 Task: Add Country Life Vitamin D3 1000 IU to the cart.
Action: Mouse moved to (283, 140)
Screenshot: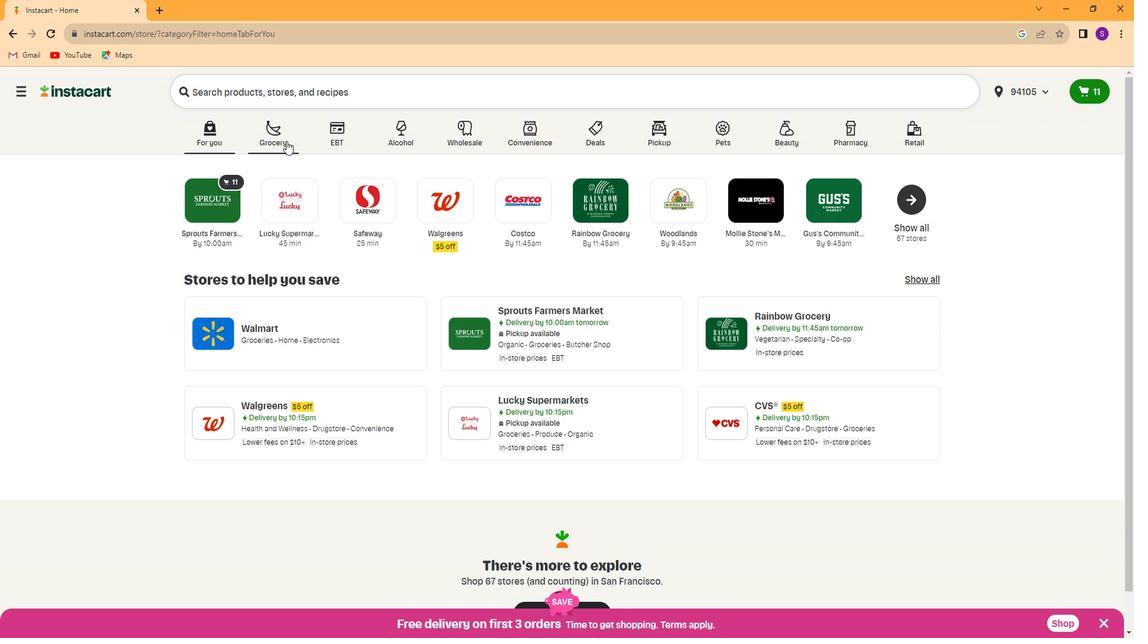 
Action: Mouse pressed left at (283, 140)
Screenshot: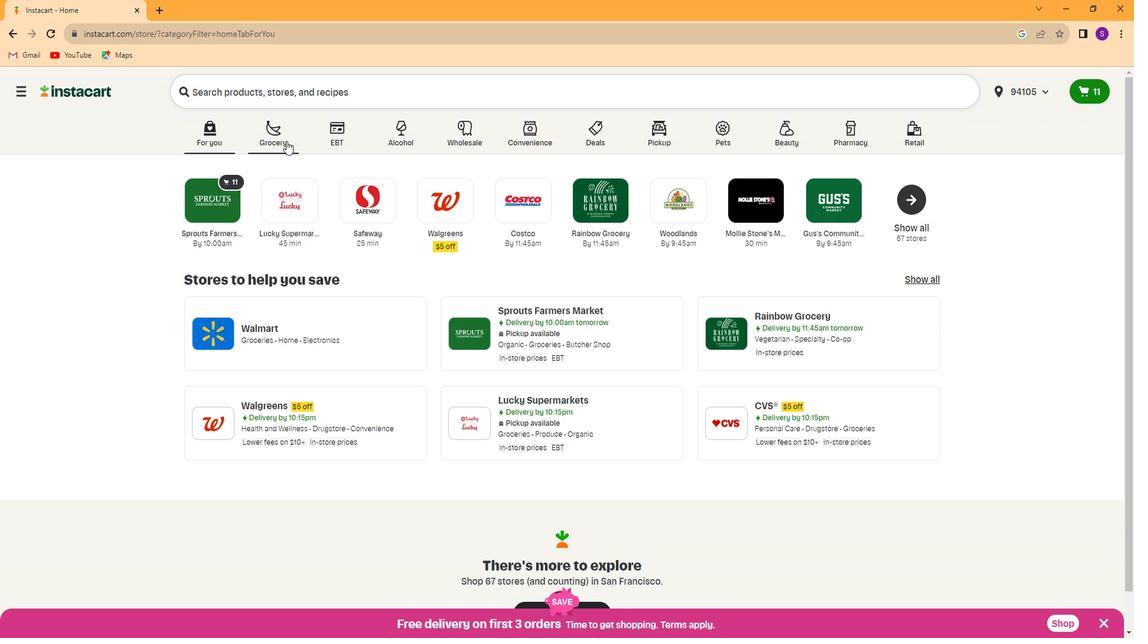 
Action: Mouse moved to (918, 217)
Screenshot: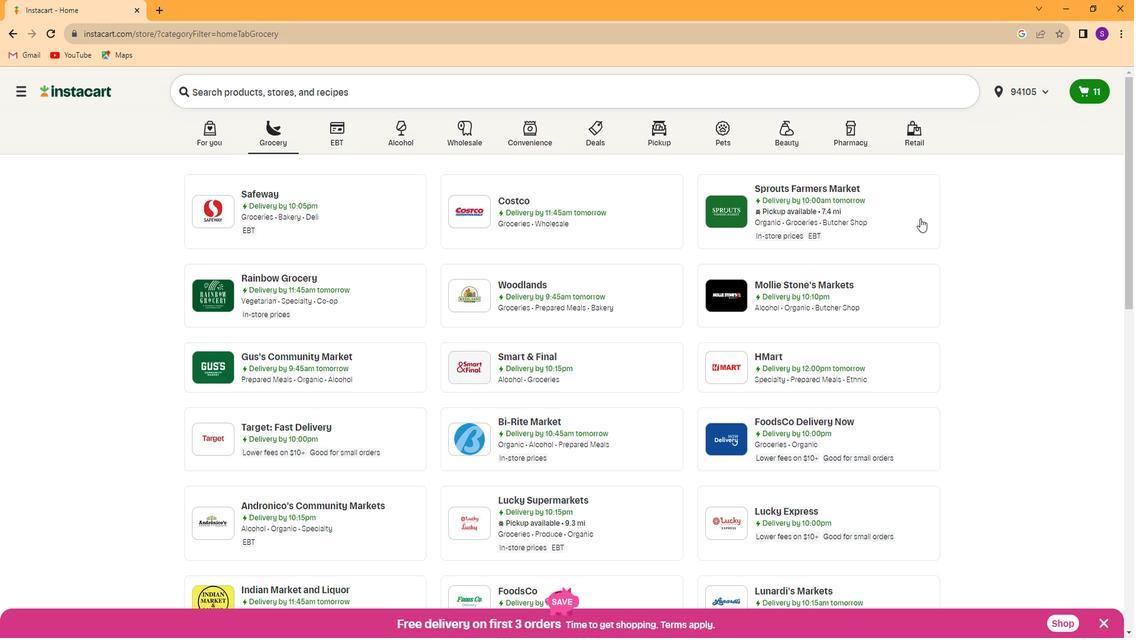 
Action: Mouse pressed left at (918, 217)
Screenshot: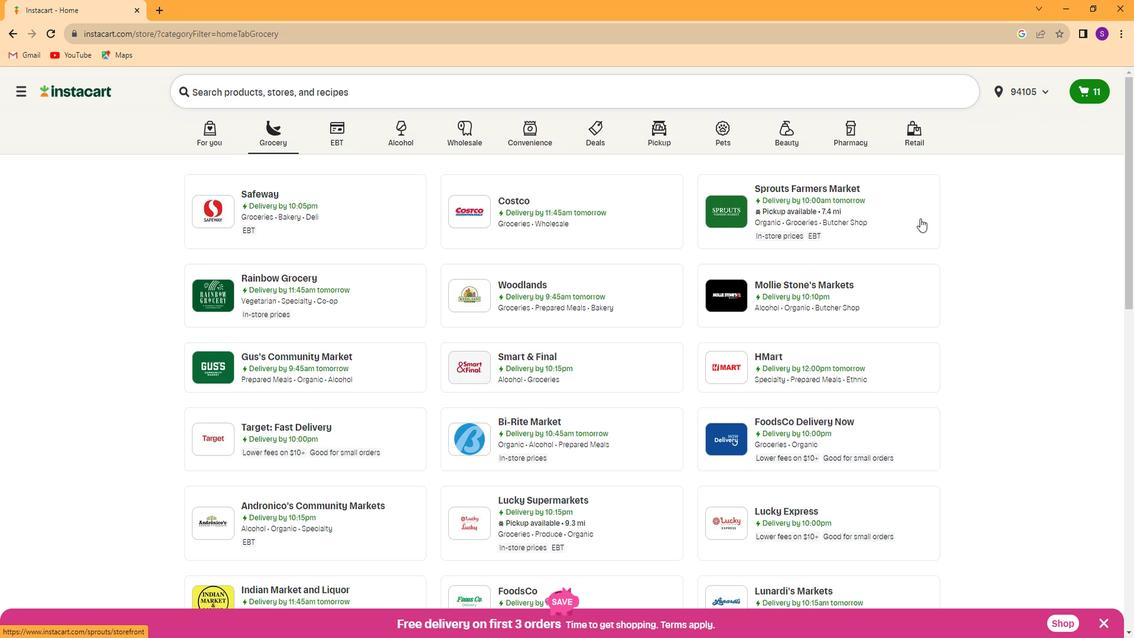 
Action: Mouse moved to (78, 451)
Screenshot: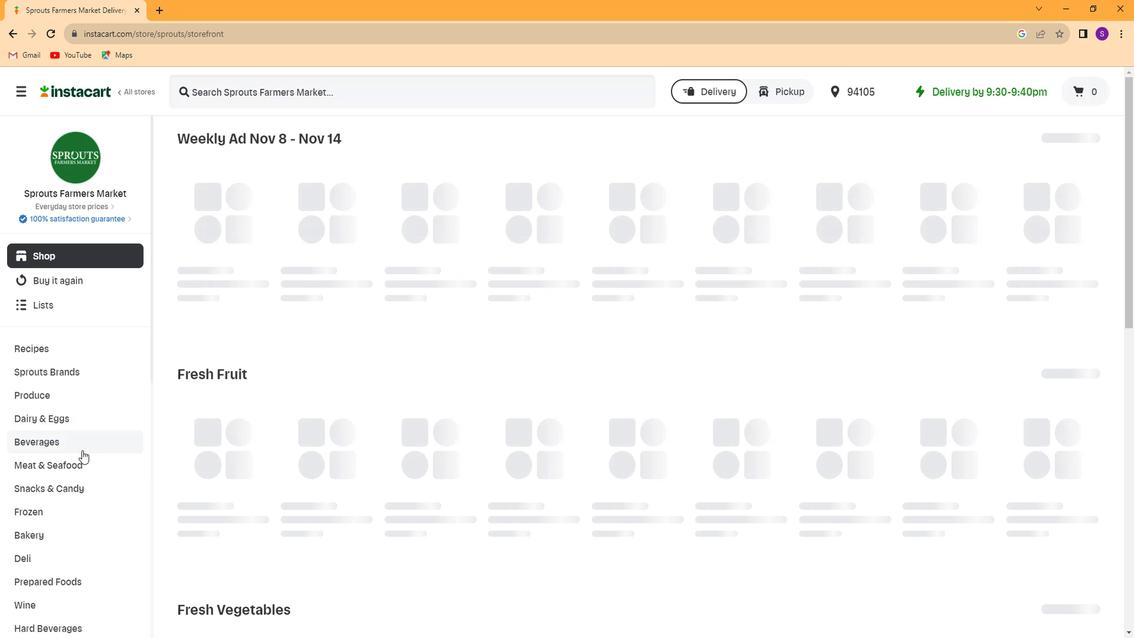 
Action: Mouse scrolled (78, 450) with delta (0, 0)
Screenshot: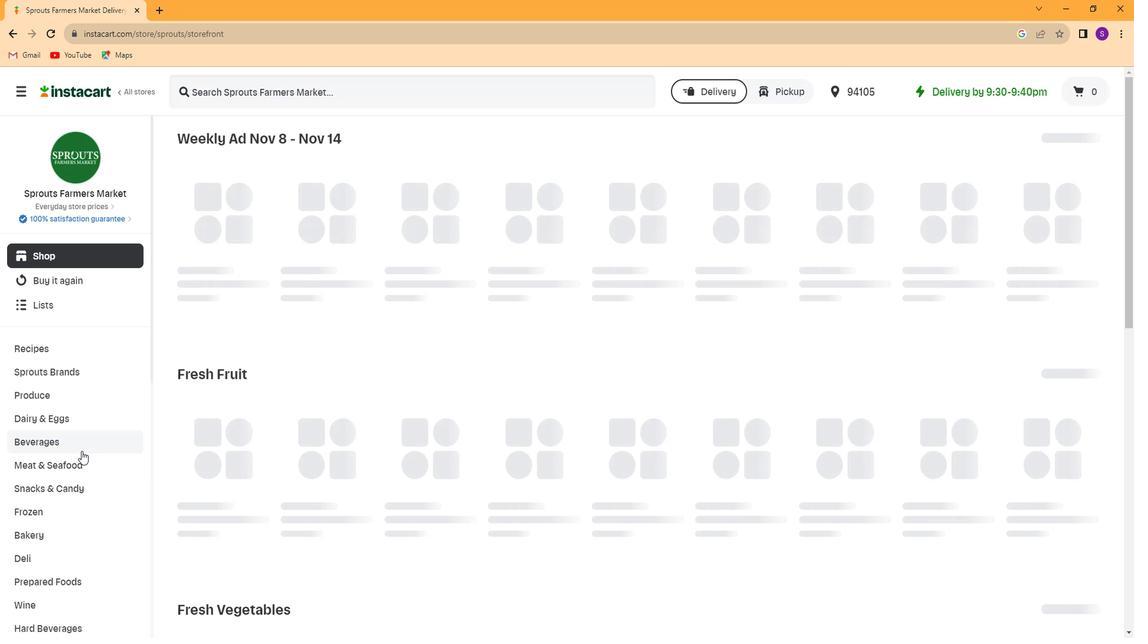 
Action: Mouse scrolled (78, 450) with delta (0, 0)
Screenshot: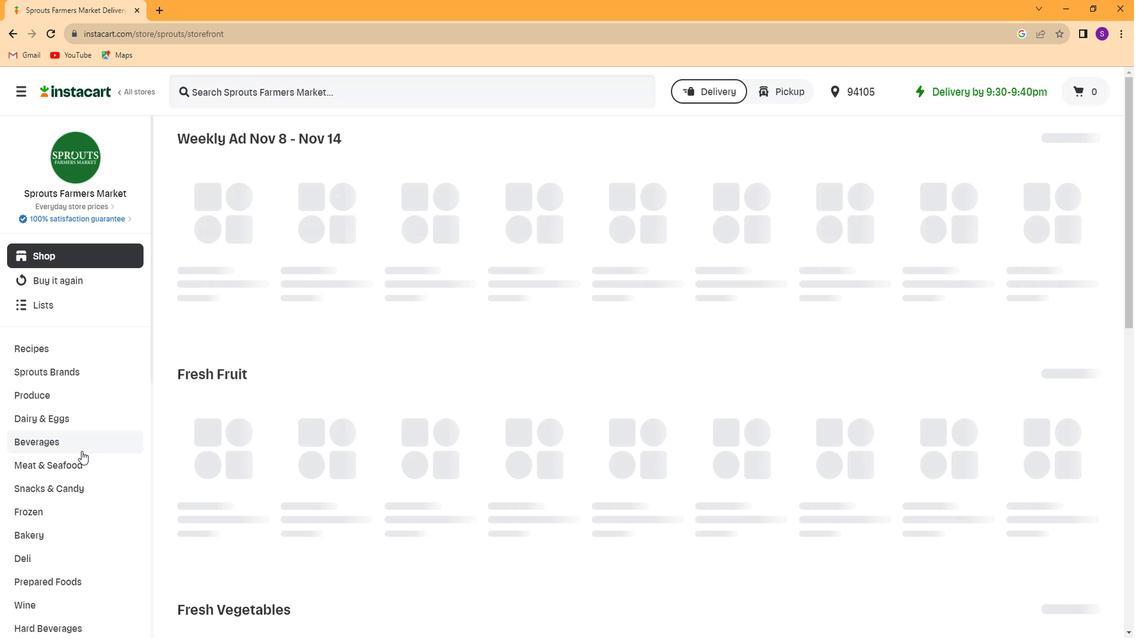 
Action: Mouse scrolled (78, 452) with delta (0, 1)
Screenshot: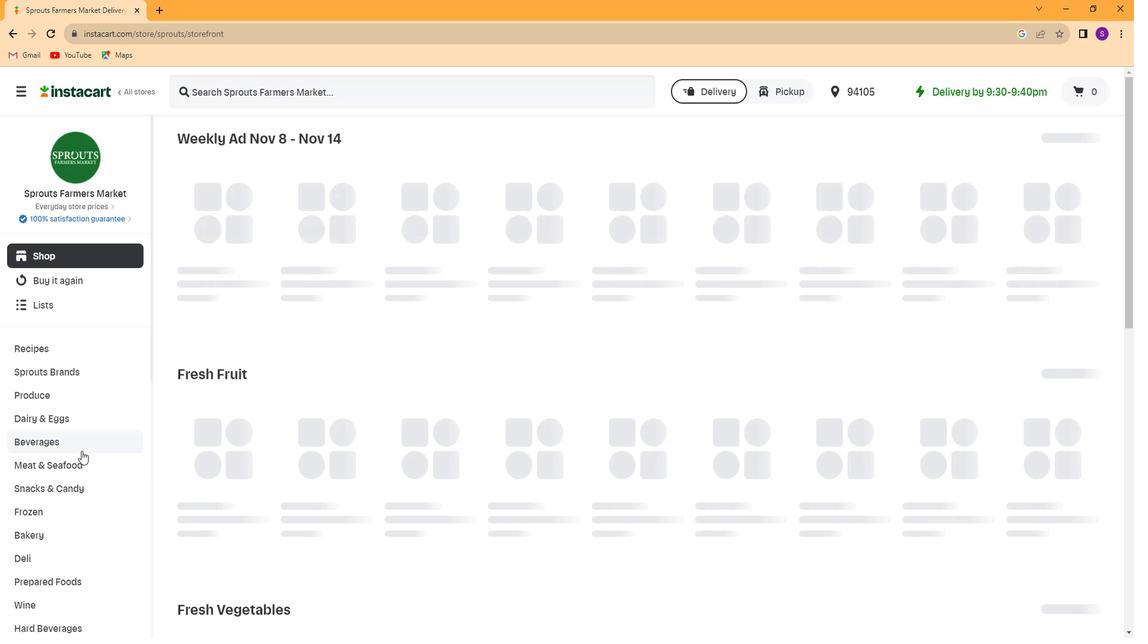 
Action: Mouse scrolled (78, 450) with delta (0, 0)
Screenshot: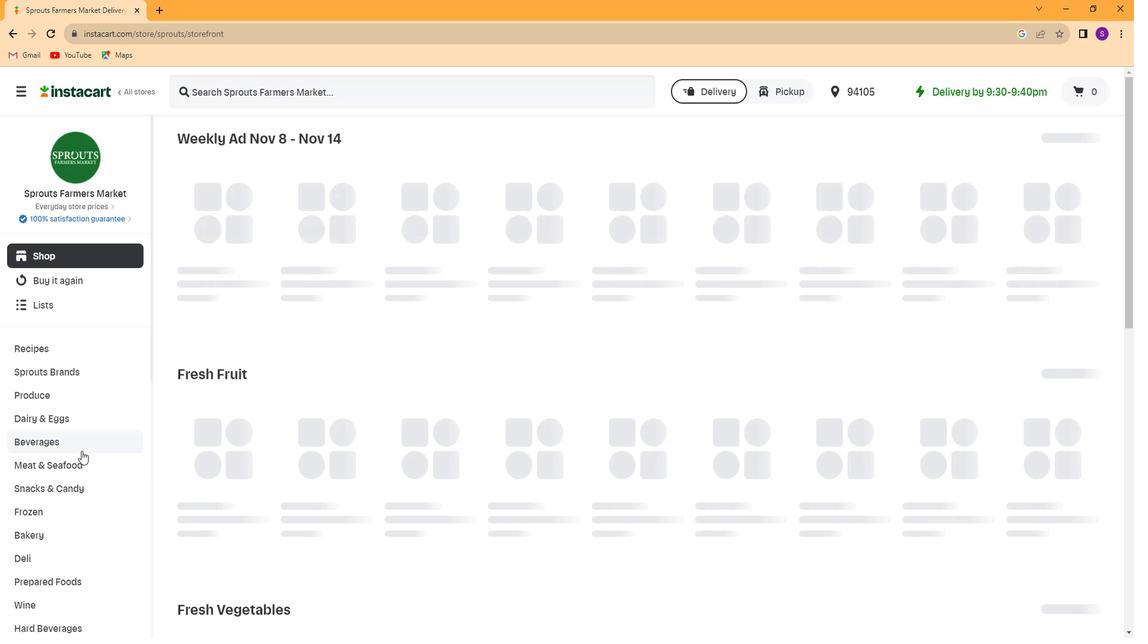 
Action: Mouse scrolled (78, 452) with delta (0, 1)
Screenshot: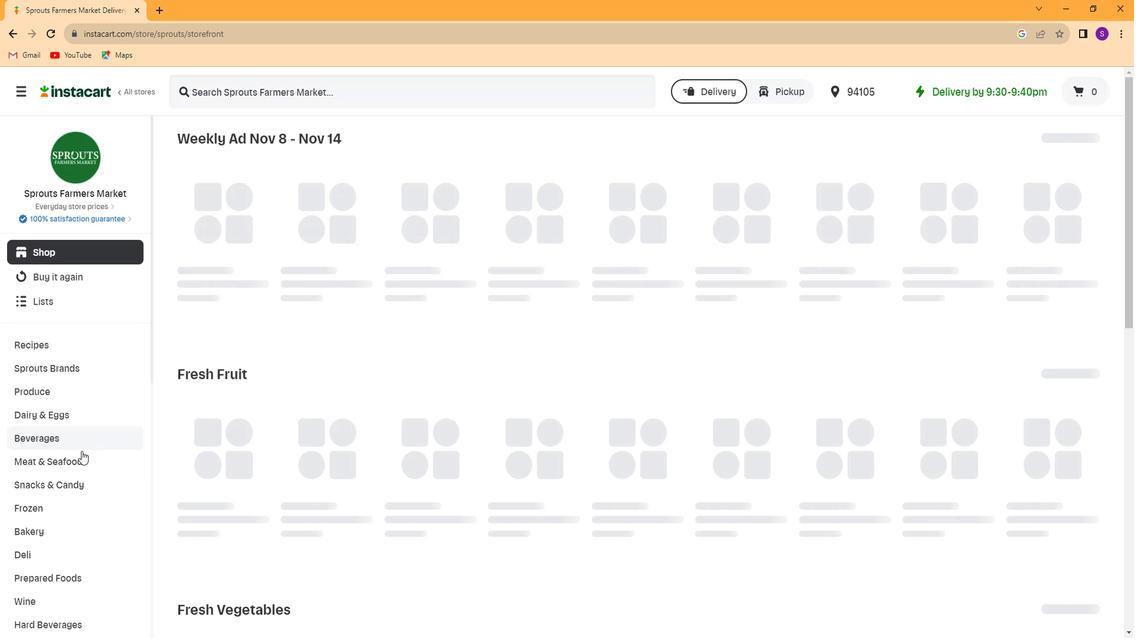 
Action: Mouse scrolled (78, 450) with delta (0, 0)
Screenshot: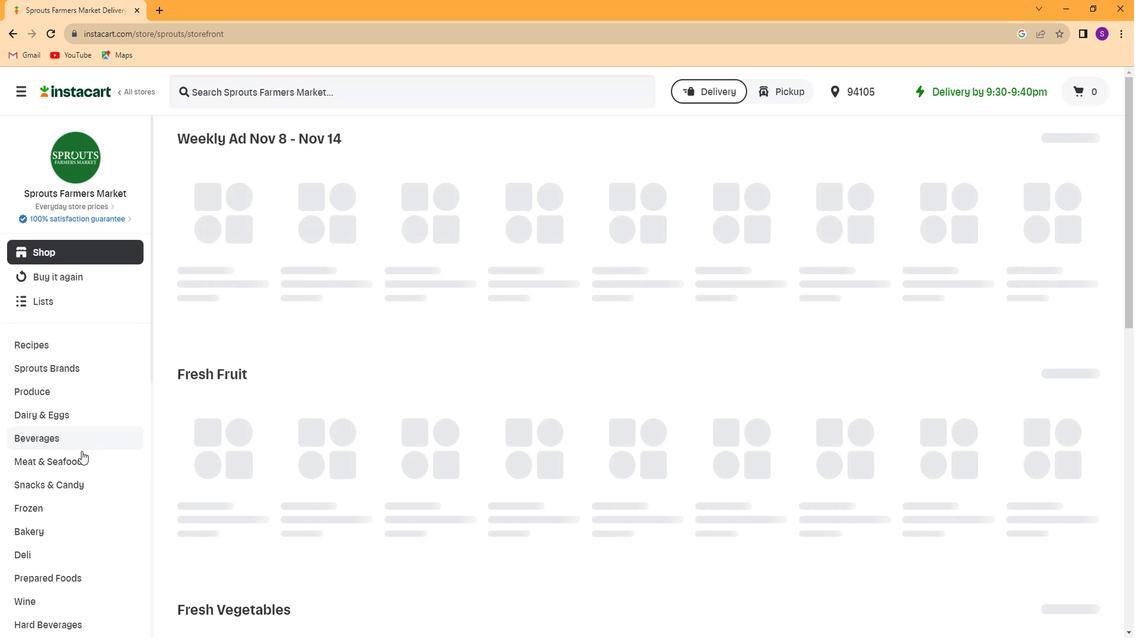
Action: Mouse scrolled (78, 450) with delta (0, 0)
Screenshot: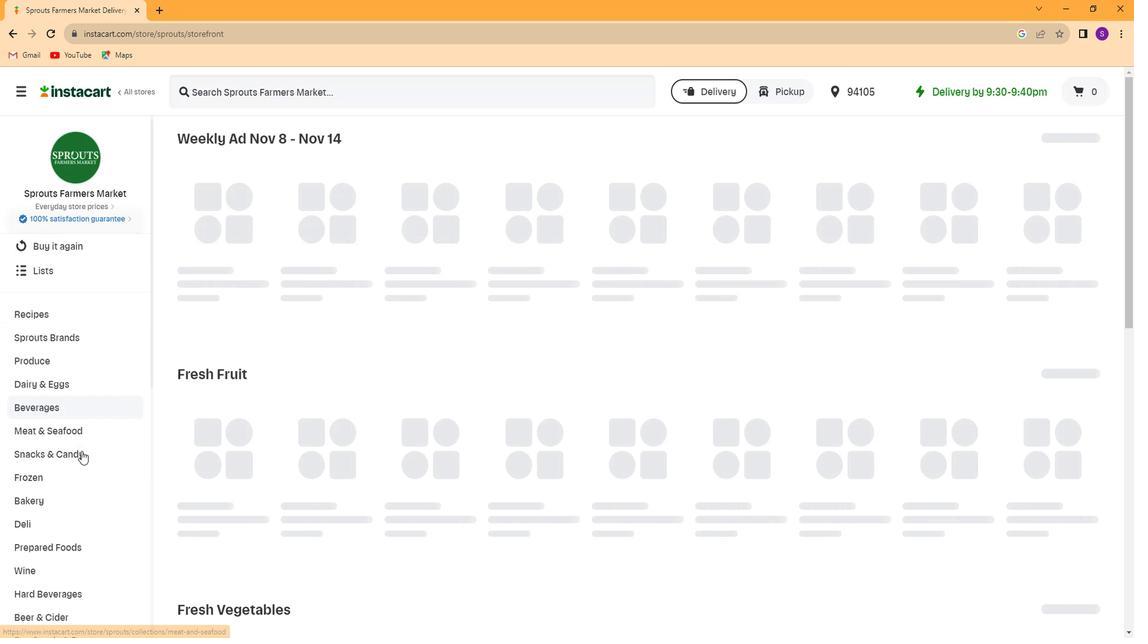 
Action: Mouse scrolled (78, 450) with delta (0, 0)
Screenshot: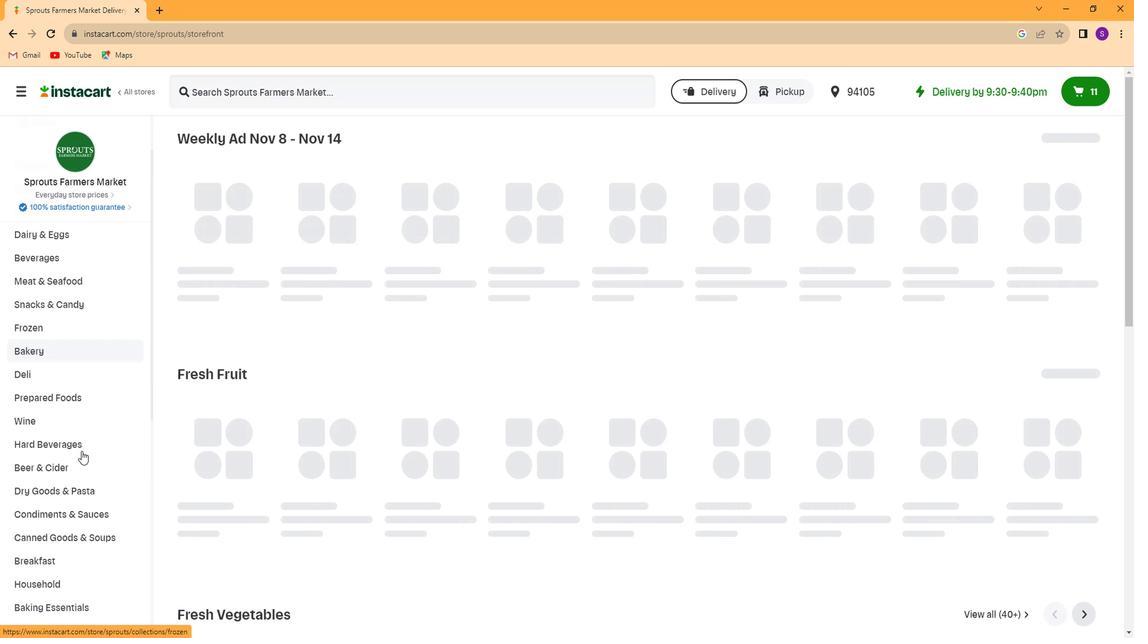 
Action: Mouse scrolled (78, 450) with delta (0, 0)
Screenshot: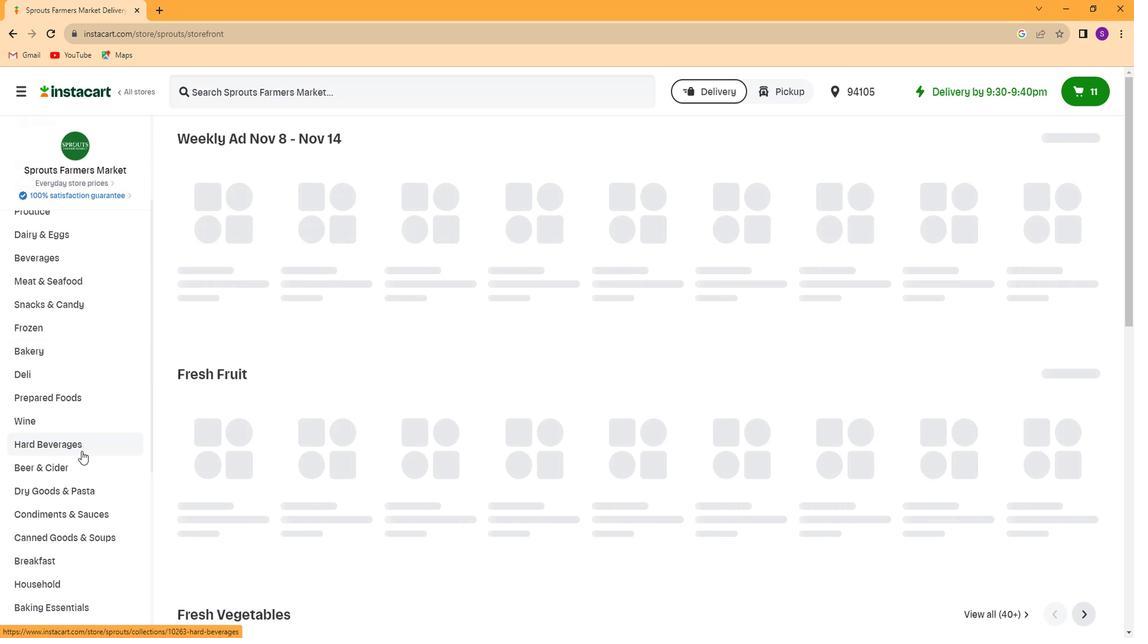 
Action: Mouse scrolled (78, 450) with delta (0, 0)
Screenshot: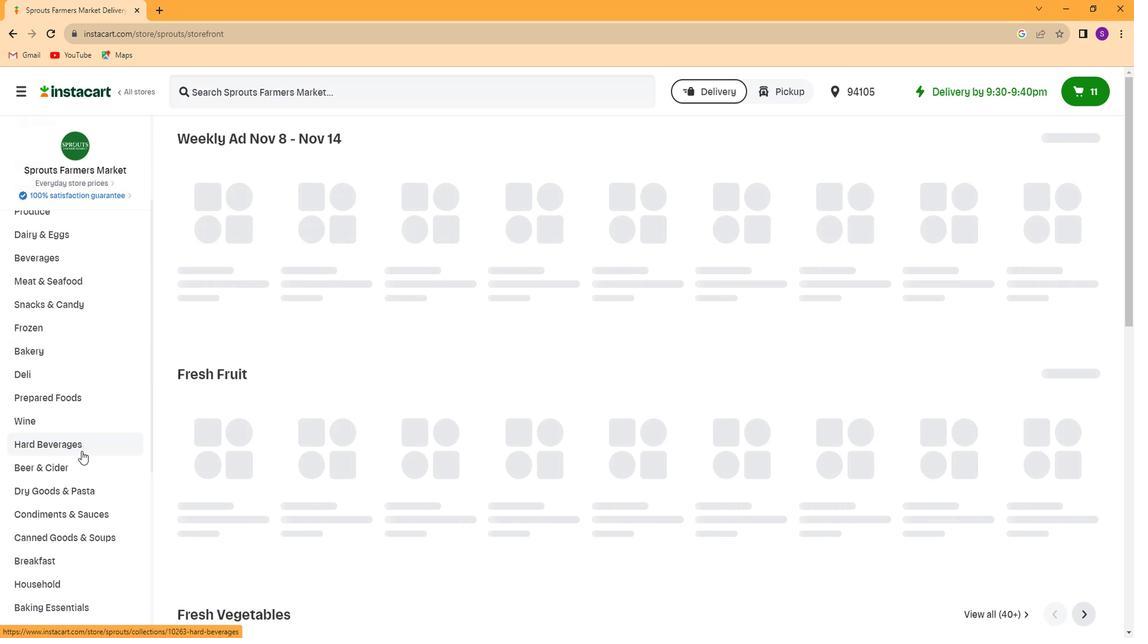 
Action: Mouse scrolled (78, 450) with delta (0, 0)
Screenshot: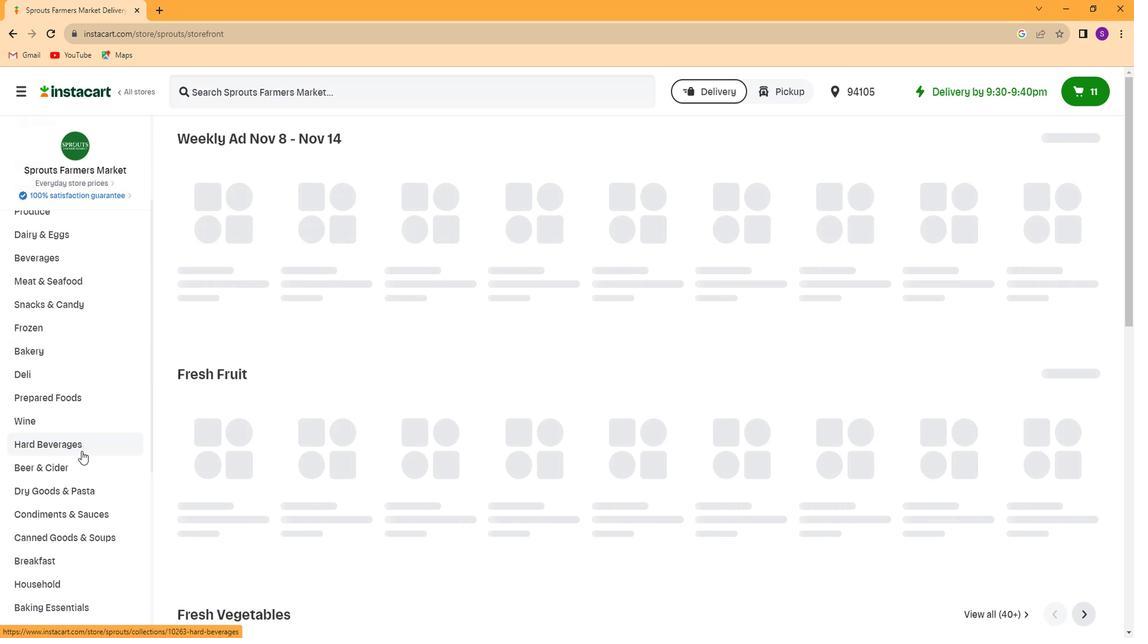 
Action: Mouse scrolled (78, 450) with delta (0, 0)
Screenshot: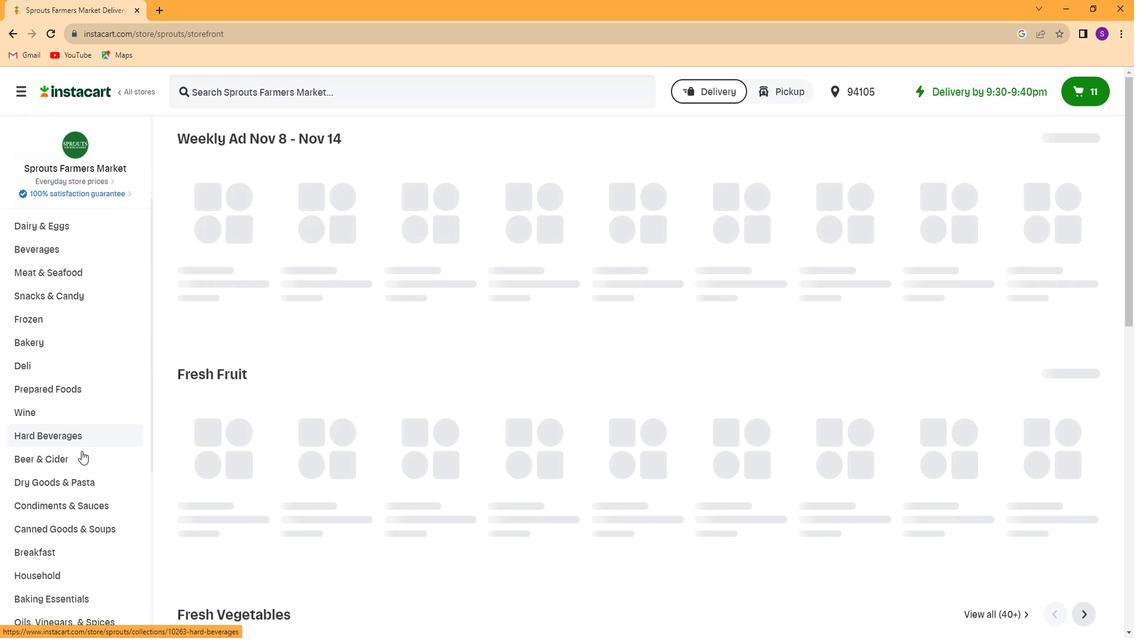
Action: Mouse scrolled (78, 450) with delta (0, 0)
Screenshot: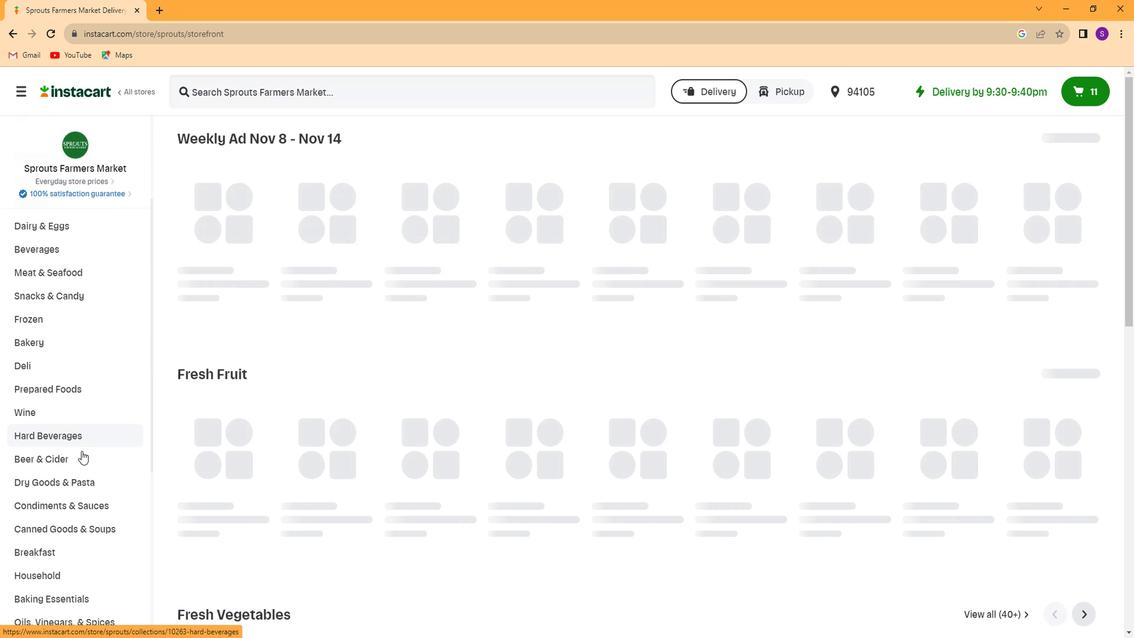 
Action: Mouse scrolled (78, 450) with delta (0, 0)
Screenshot: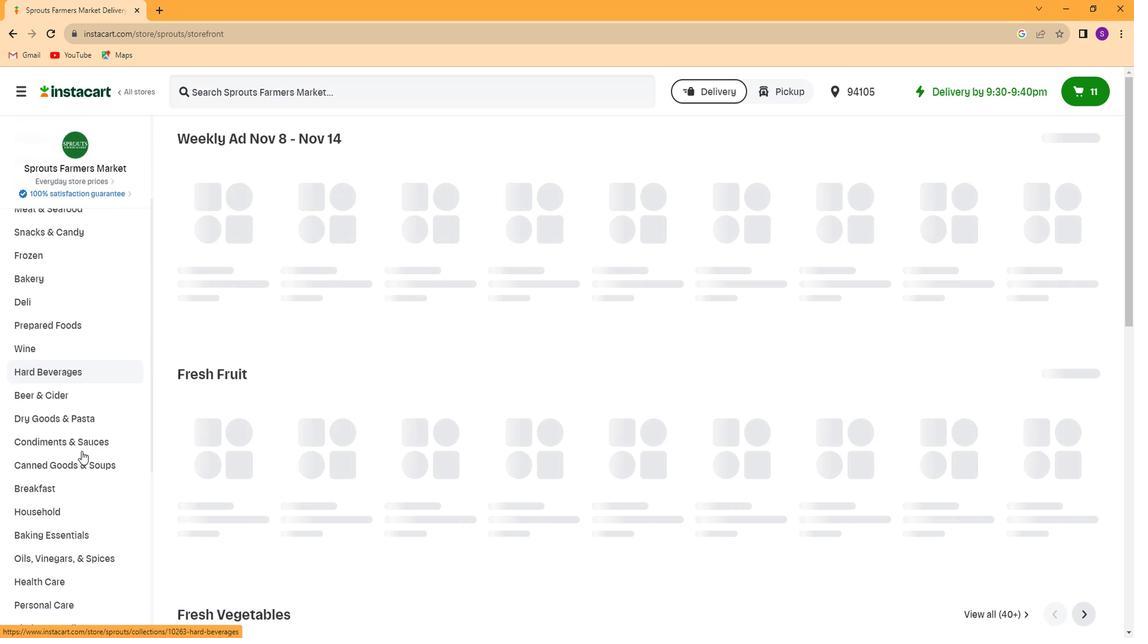 
Action: Mouse scrolled (78, 450) with delta (0, 0)
Screenshot: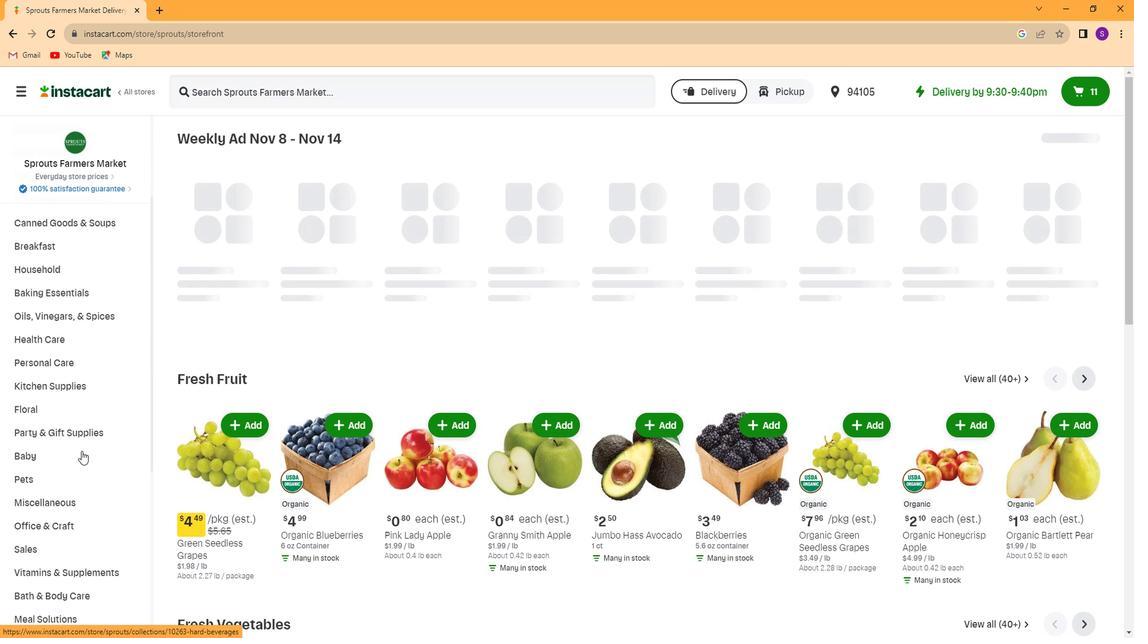 
Action: Mouse scrolled (78, 450) with delta (0, 0)
Screenshot: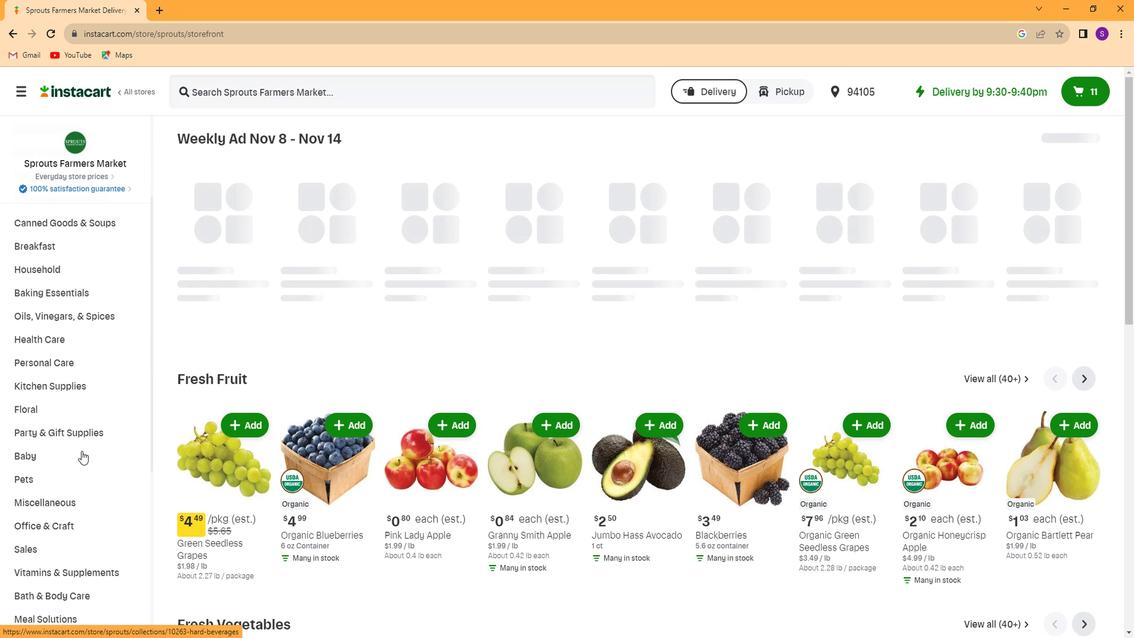 
Action: Mouse scrolled (78, 452) with delta (0, 1)
Screenshot: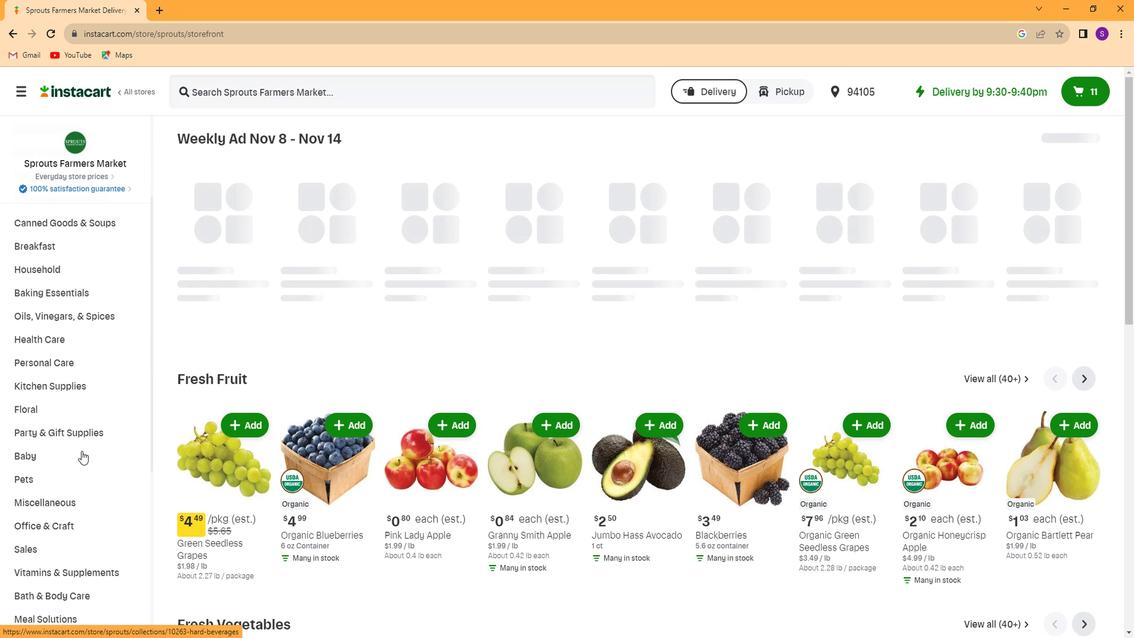 
Action: Mouse scrolled (78, 450) with delta (0, 0)
Screenshot: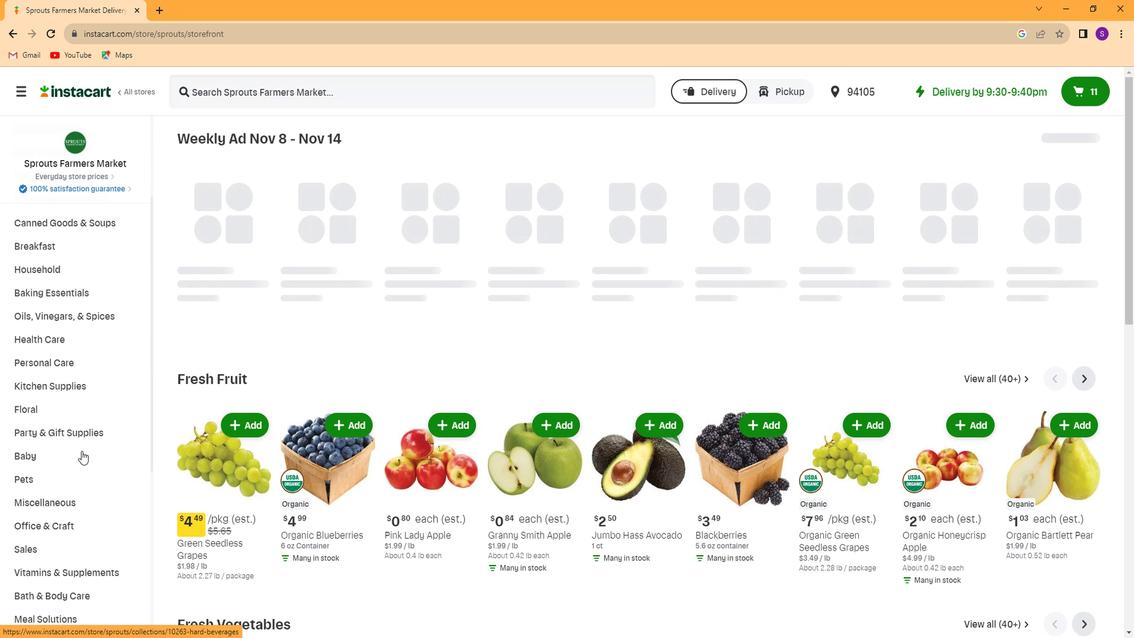 
Action: Mouse scrolled (78, 452) with delta (0, 1)
Screenshot: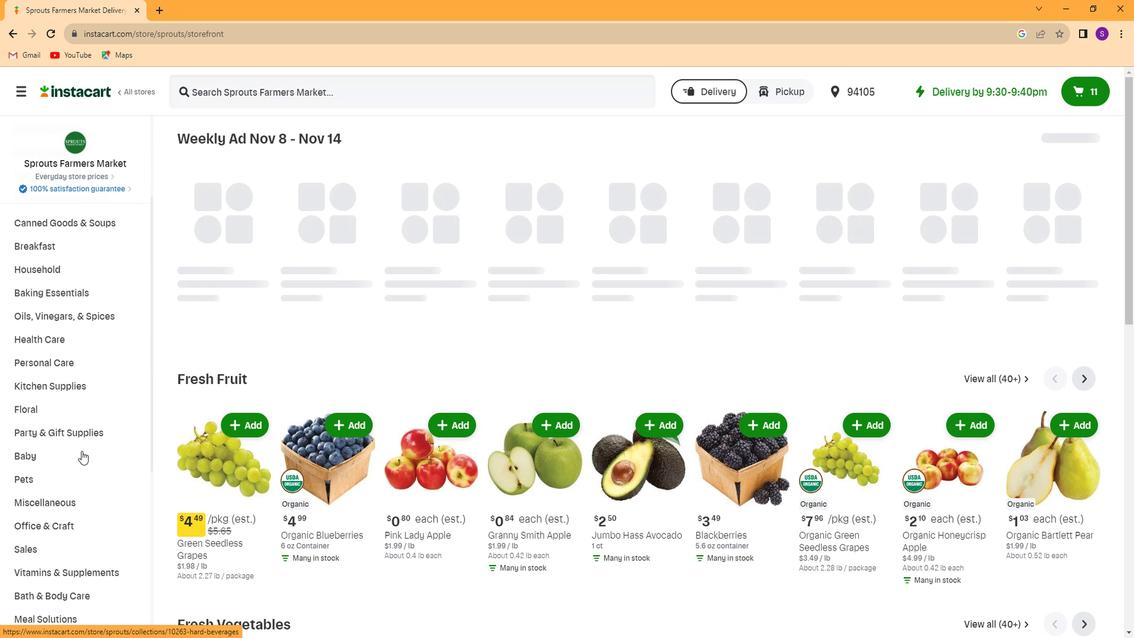 
Action: Mouse scrolled (78, 450) with delta (0, 0)
Screenshot: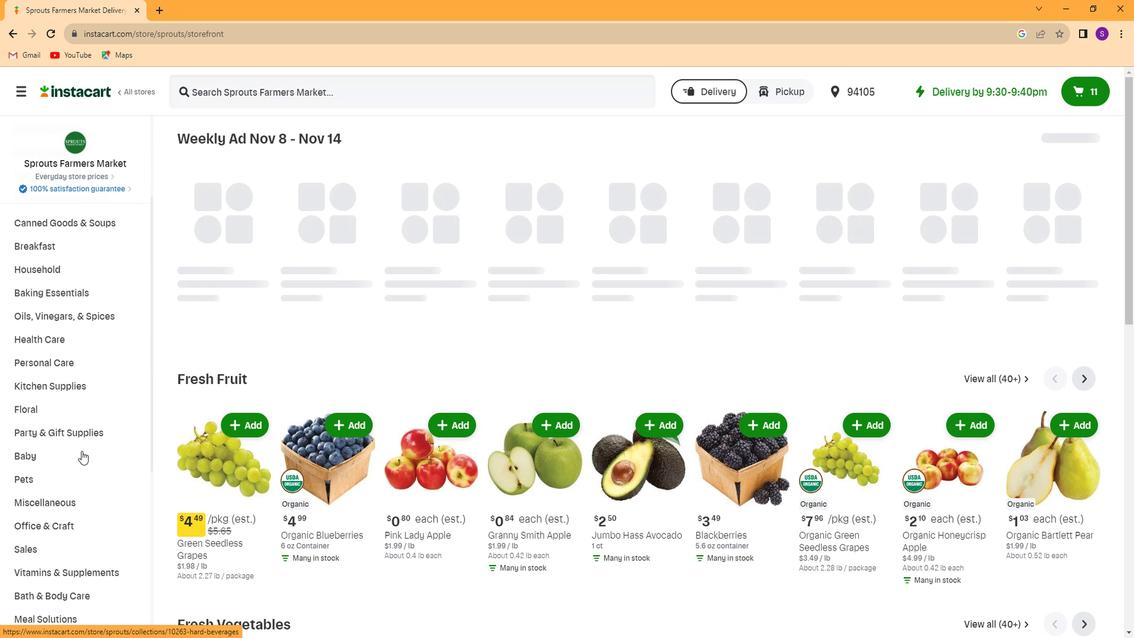 
Action: Mouse scrolled (78, 450) with delta (0, 0)
Screenshot: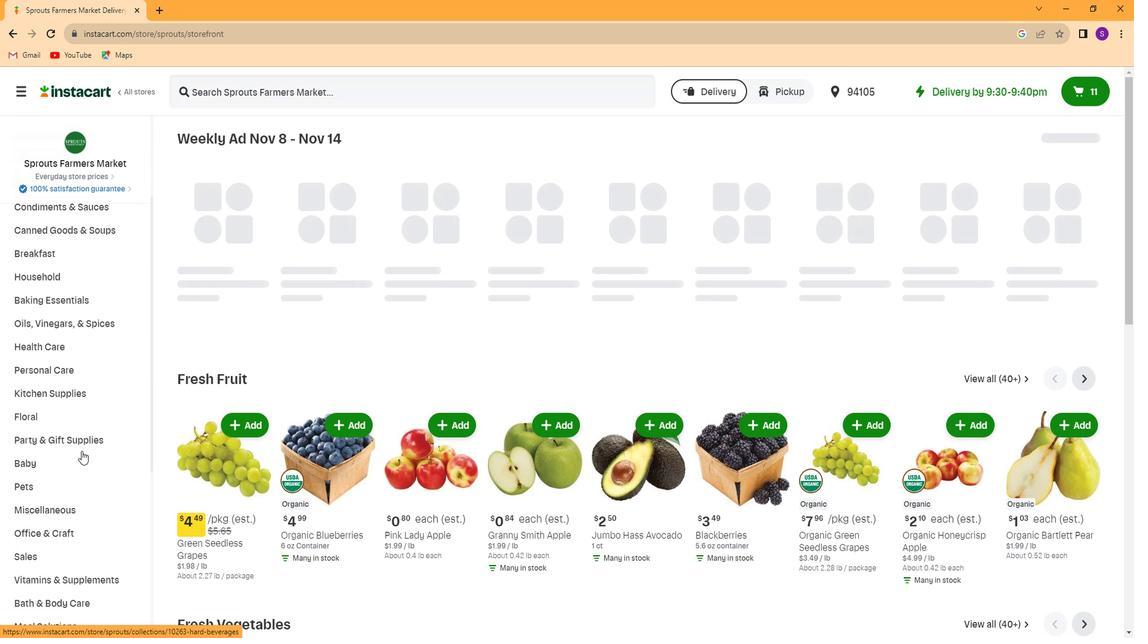 
Action: Mouse moved to (79, 570)
Screenshot: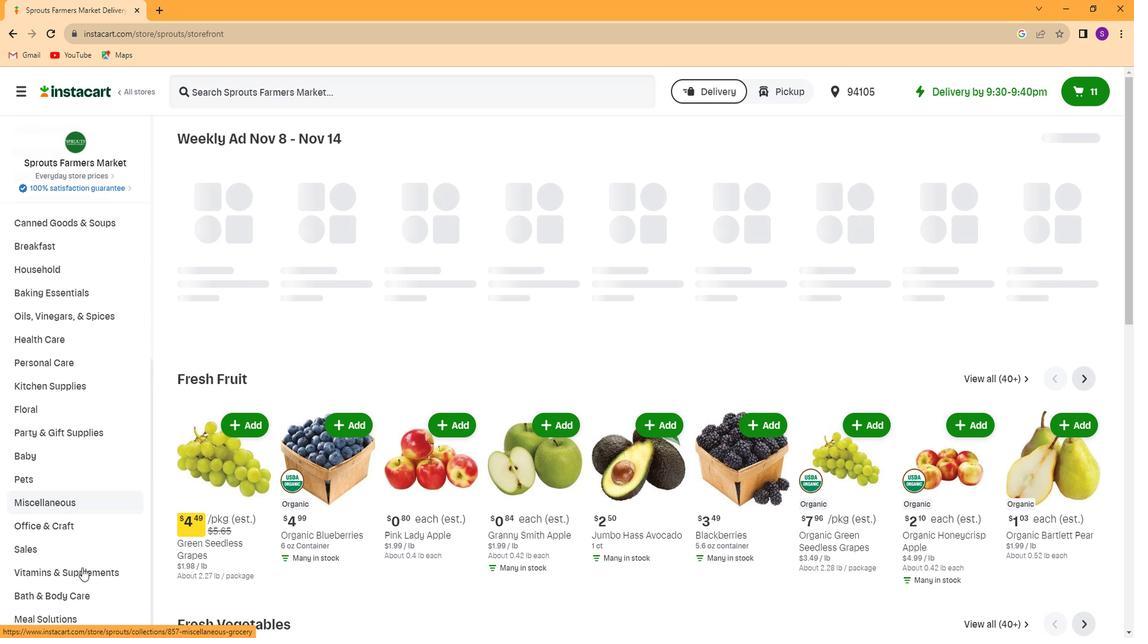 
Action: Mouse pressed left at (79, 570)
Screenshot: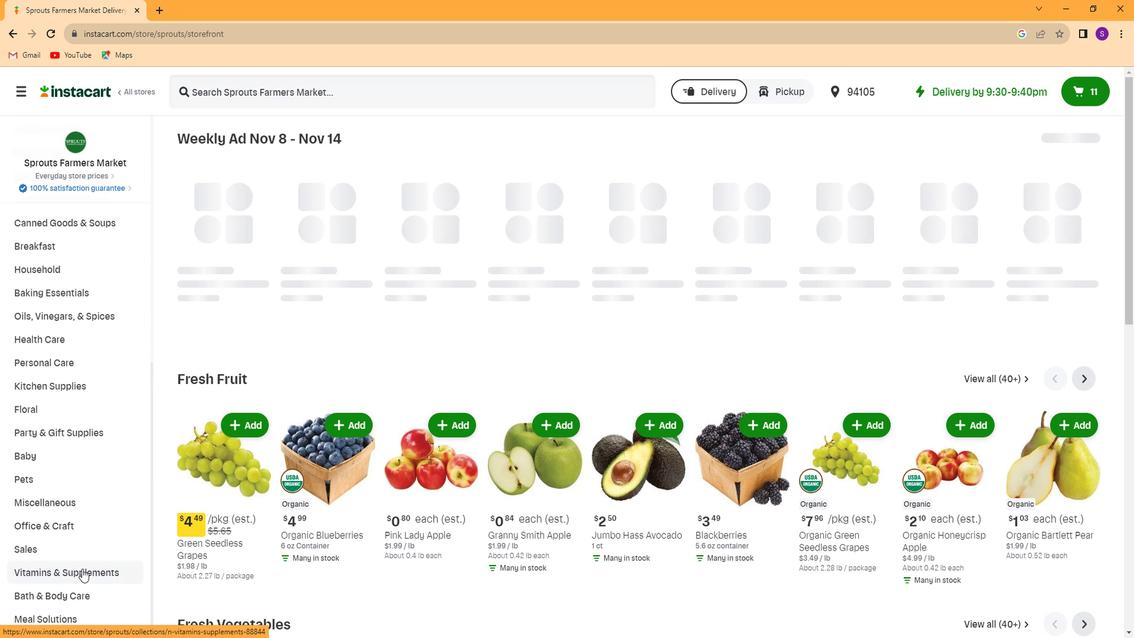 
Action: Mouse moved to (78, 551)
Screenshot: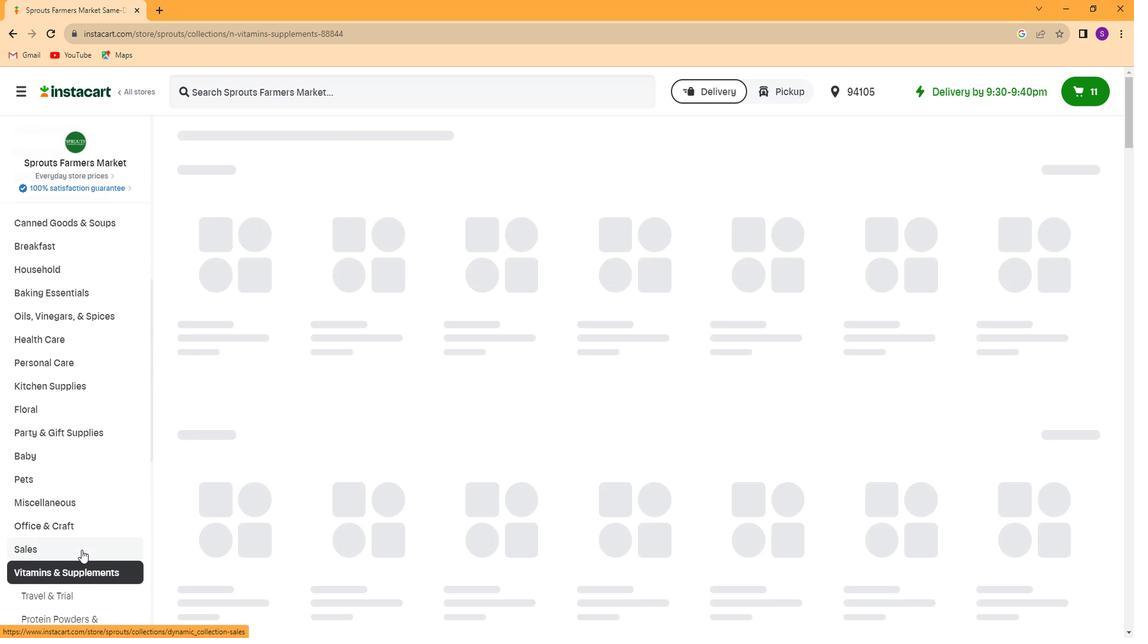 
Action: Mouse scrolled (78, 550) with delta (0, 0)
Screenshot: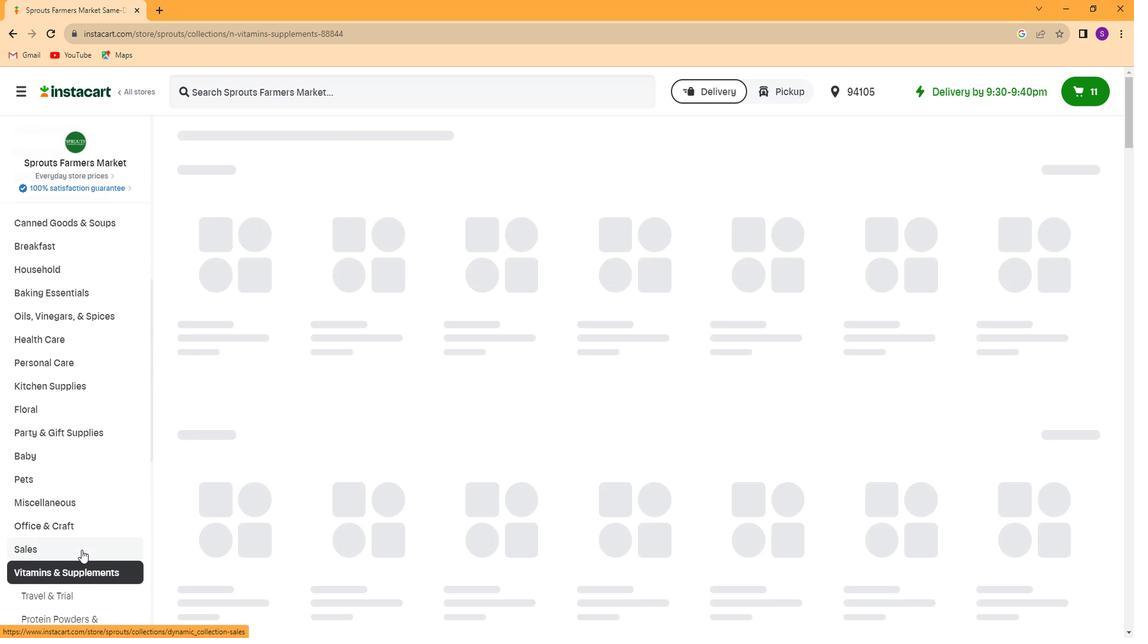 
Action: Mouse moved to (78, 545)
Screenshot: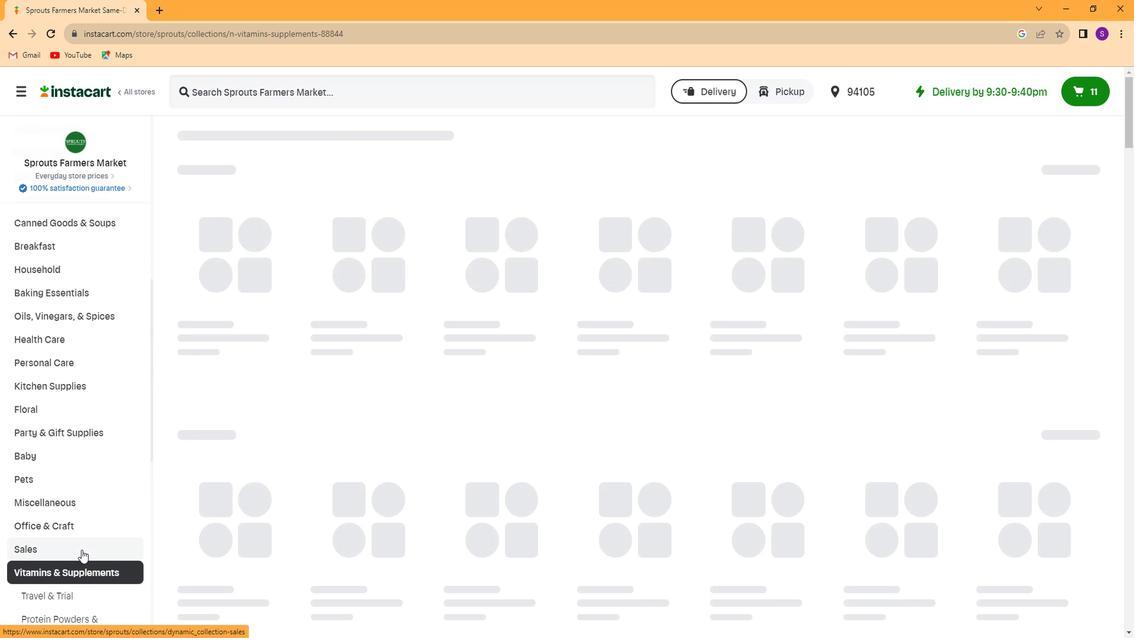 
Action: Mouse scrolled (78, 544) with delta (0, 0)
Screenshot: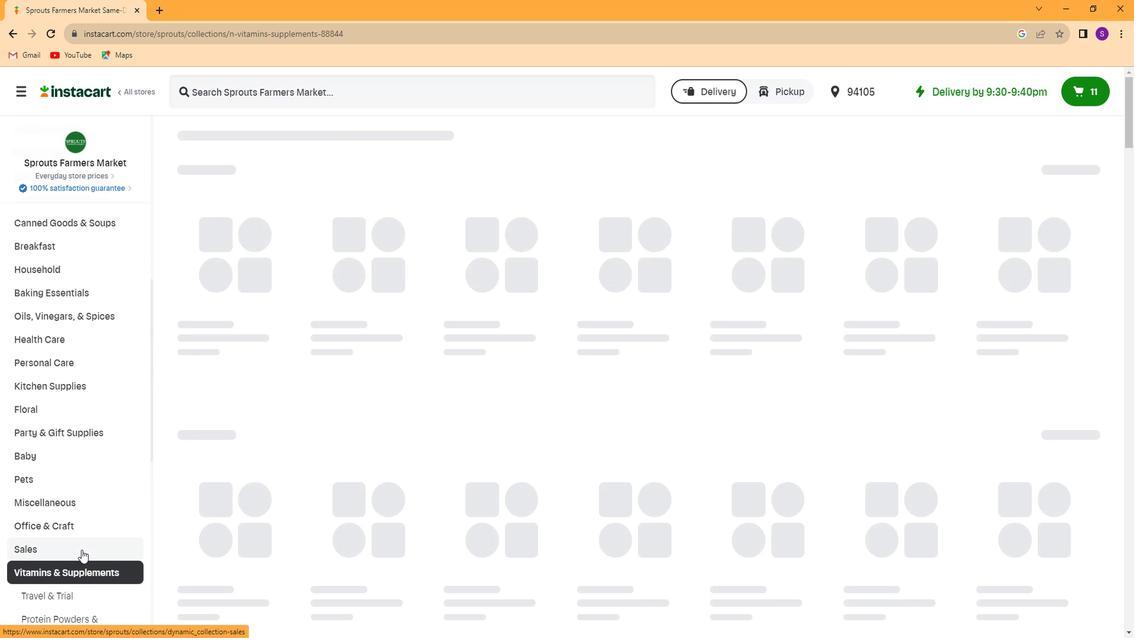 
Action: Mouse moved to (78, 535)
Screenshot: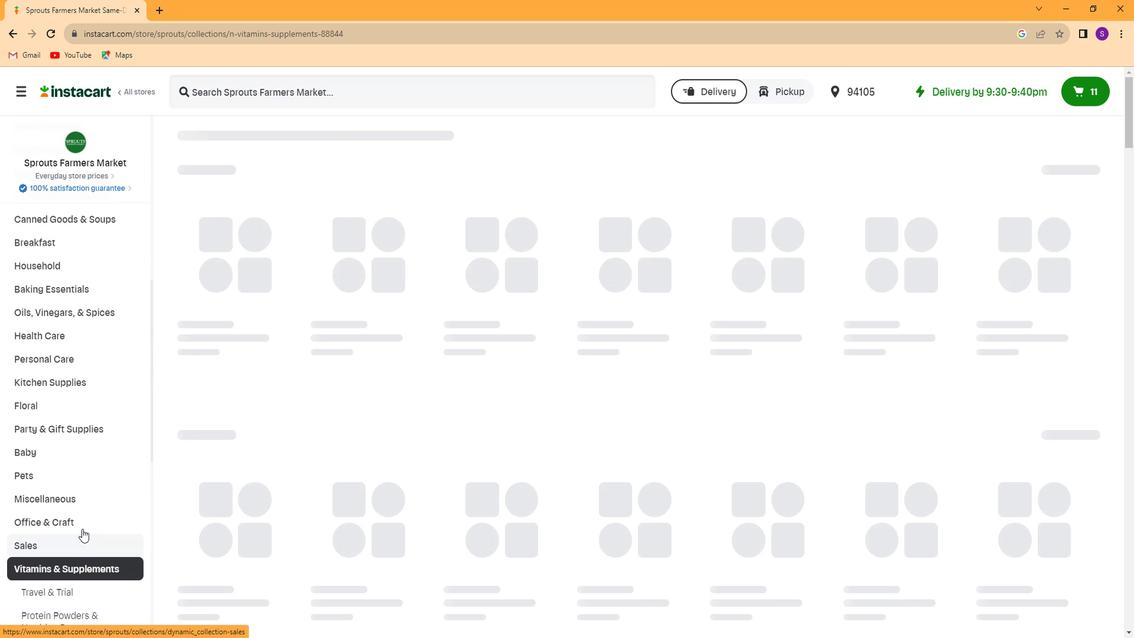 
Action: Mouse scrolled (78, 534) with delta (0, 0)
Screenshot: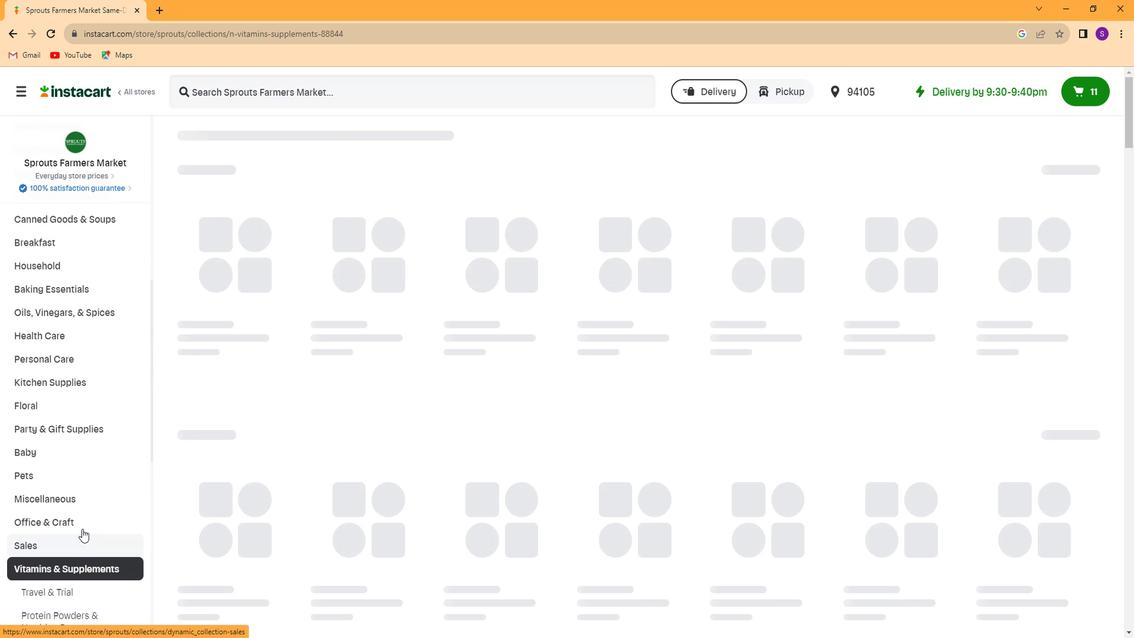 
Action: Mouse moved to (80, 523)
Screenshot: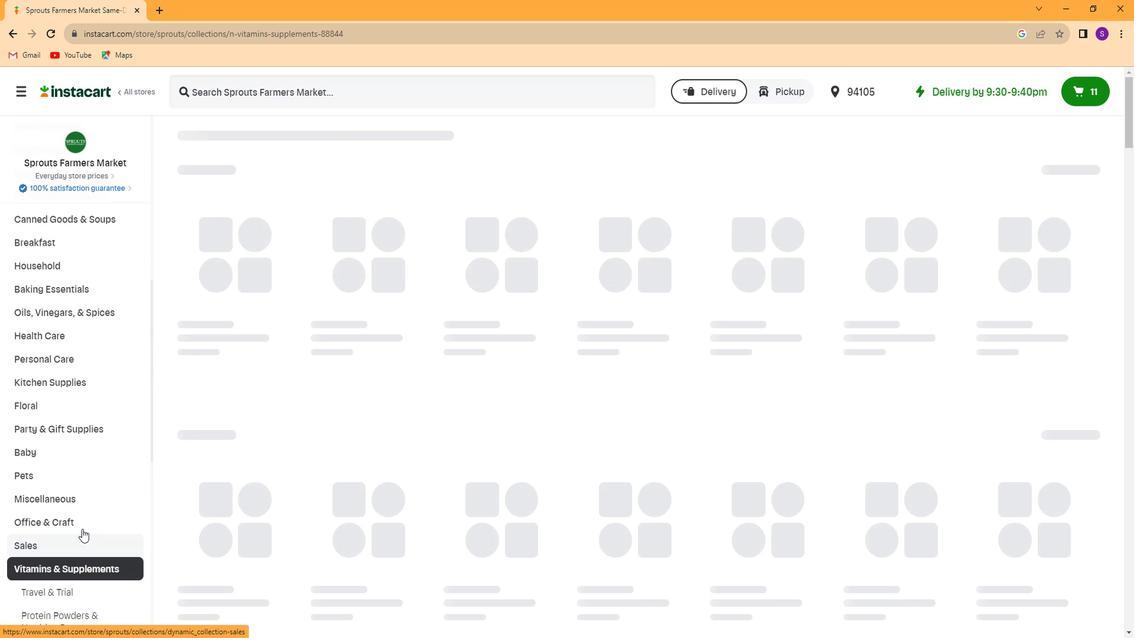 
Action: Mouse scrolled (80, 522) with delta (0, 0)
Screenshot: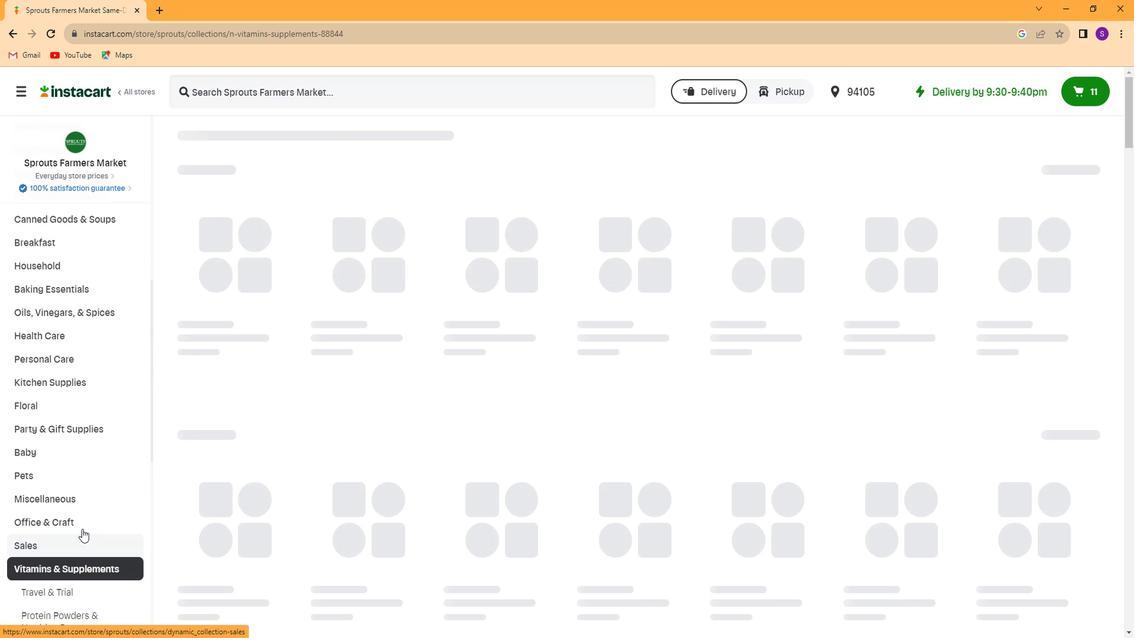 
Action: Mouse moved to (80, 519)
Screenshot: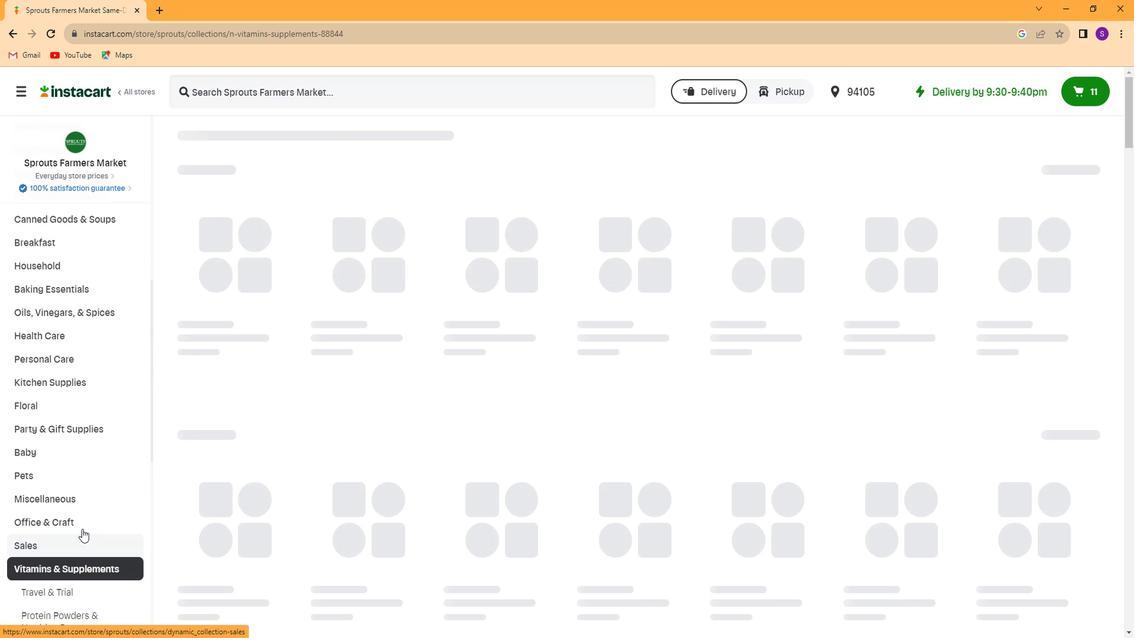 
Action: Mouse scrolled (80, 518) with delta (0, 0)
Screenshot: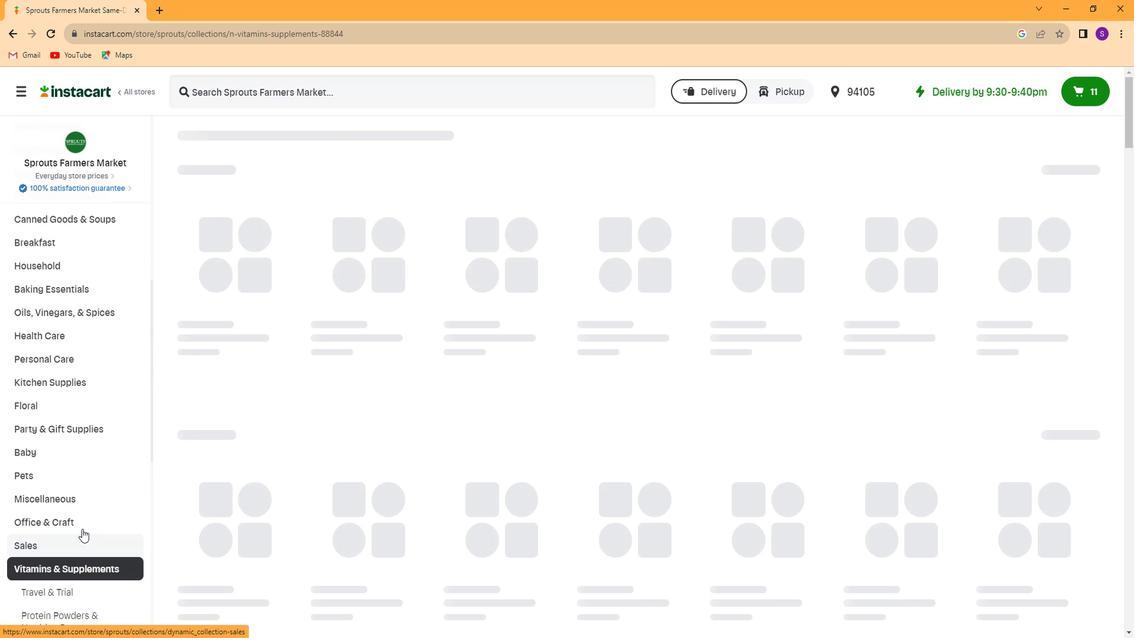 
Action: Mouse moved to (82, 510)
Screenshot: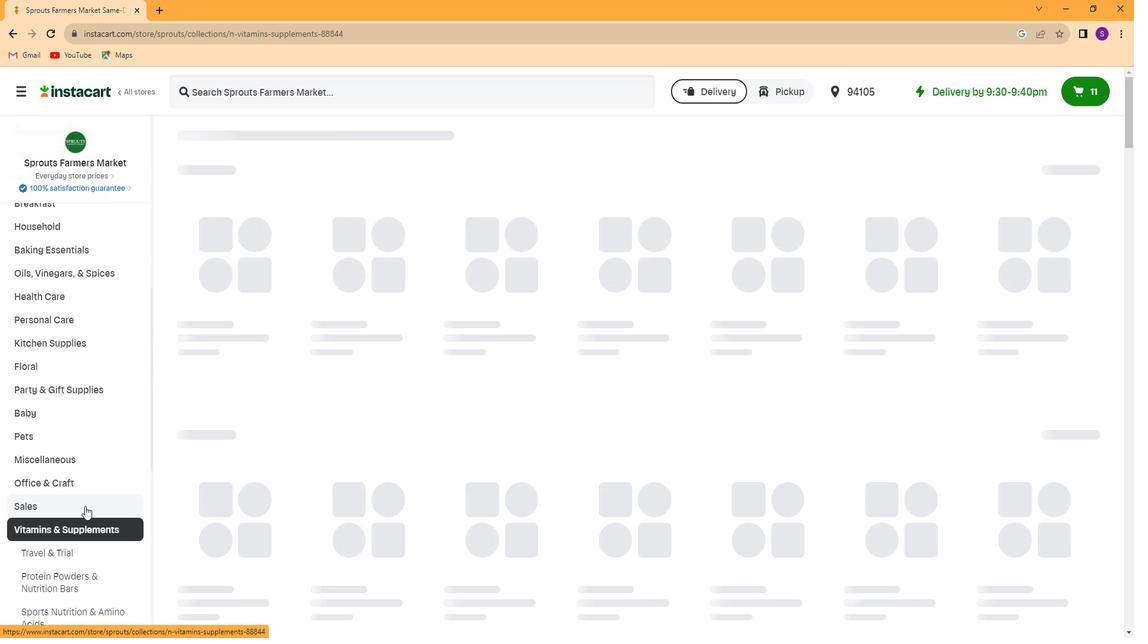
Action: Mouse scrolled (82, 510) with delta (0, 0)
Screenshot: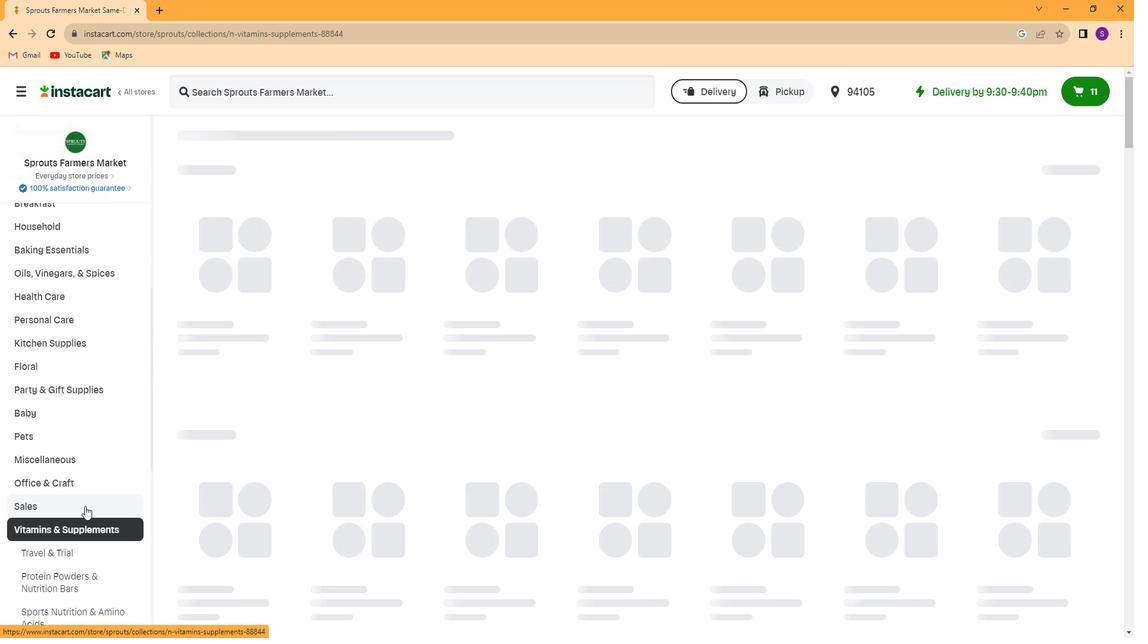 
Action: Mouse moved to (83, 498)
Screenshot: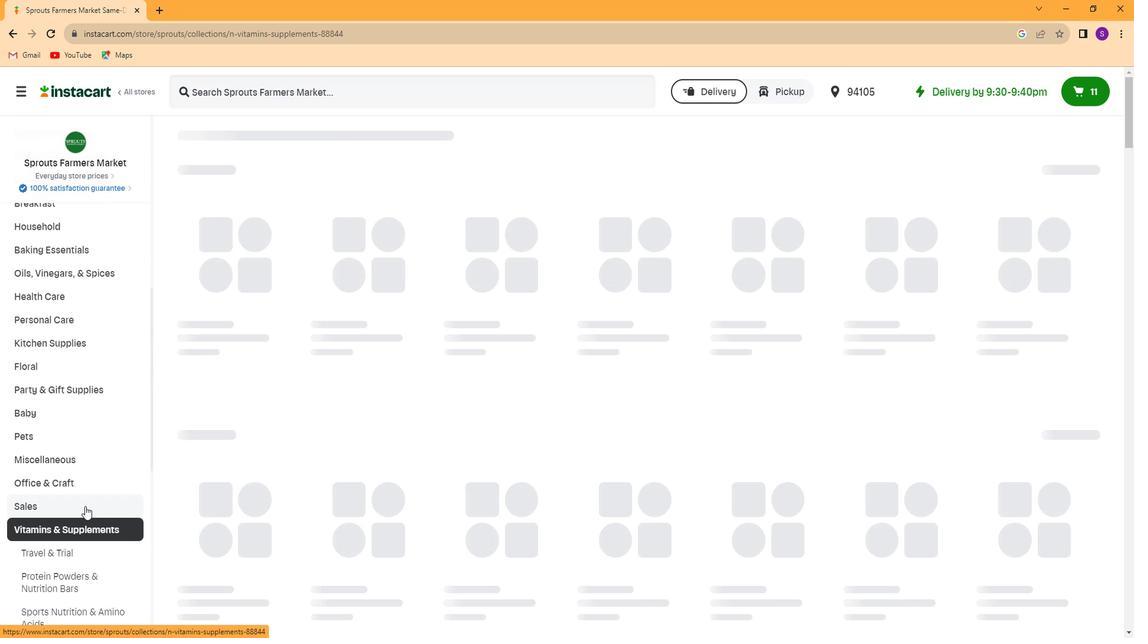 
Action: Mouse scrolled (83, 498) with delta (0, 0)
Screenshot: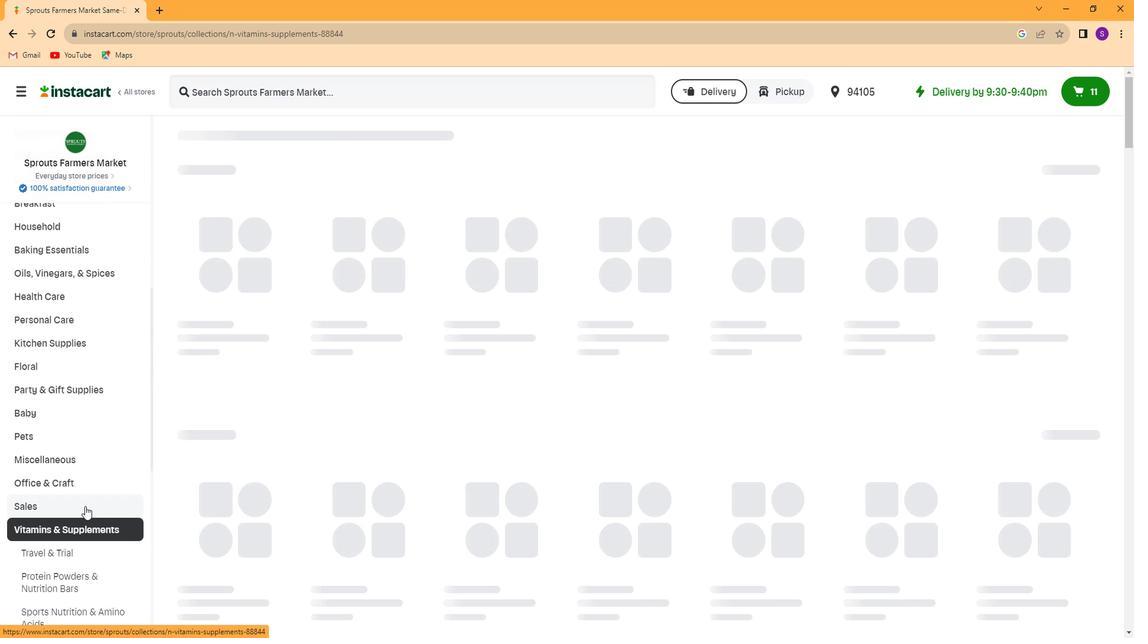 
Action: Mouse moved to (85, 487)
Screenshot: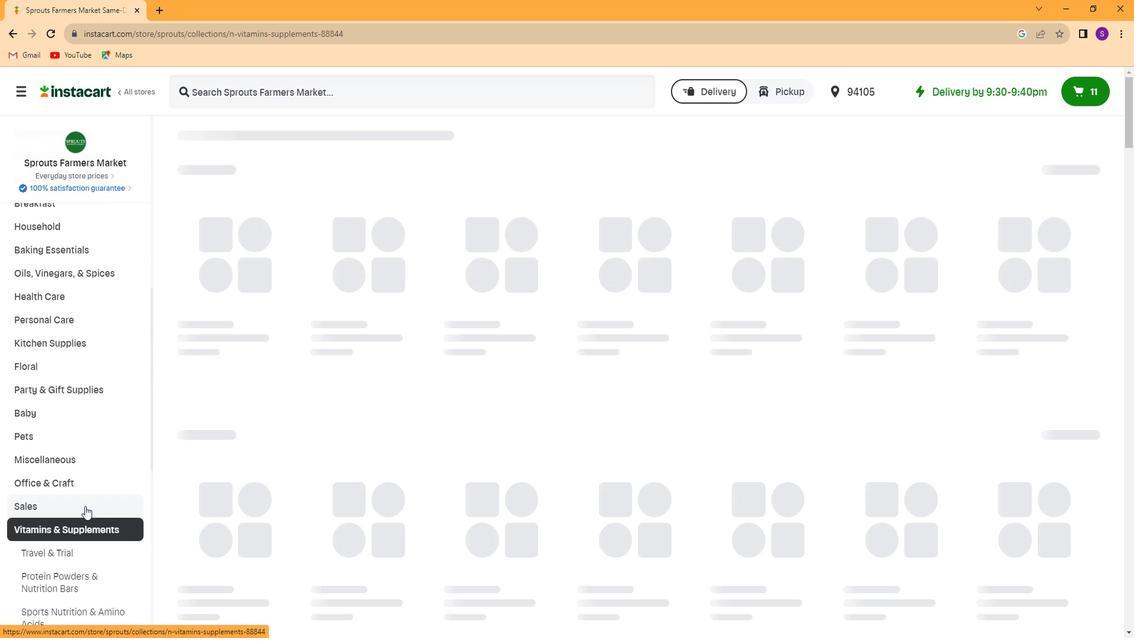 
Action: Mouse scrolled (85, 487) with delta (0, 0)
Screenshot: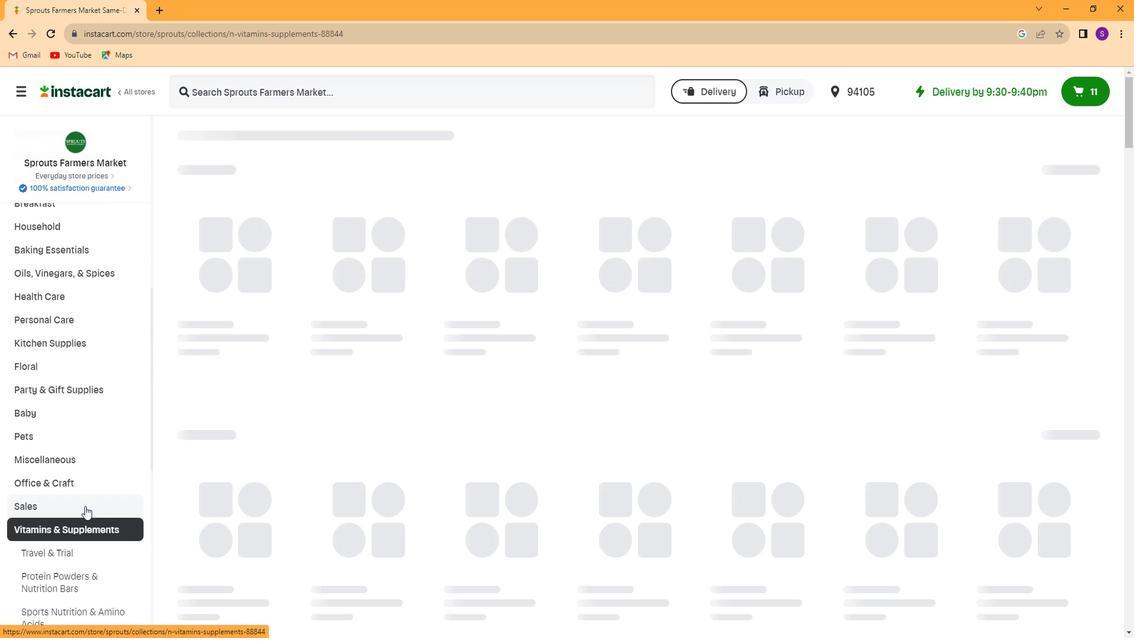 
Action: Mouse moved to (86, 478)
Screenshot: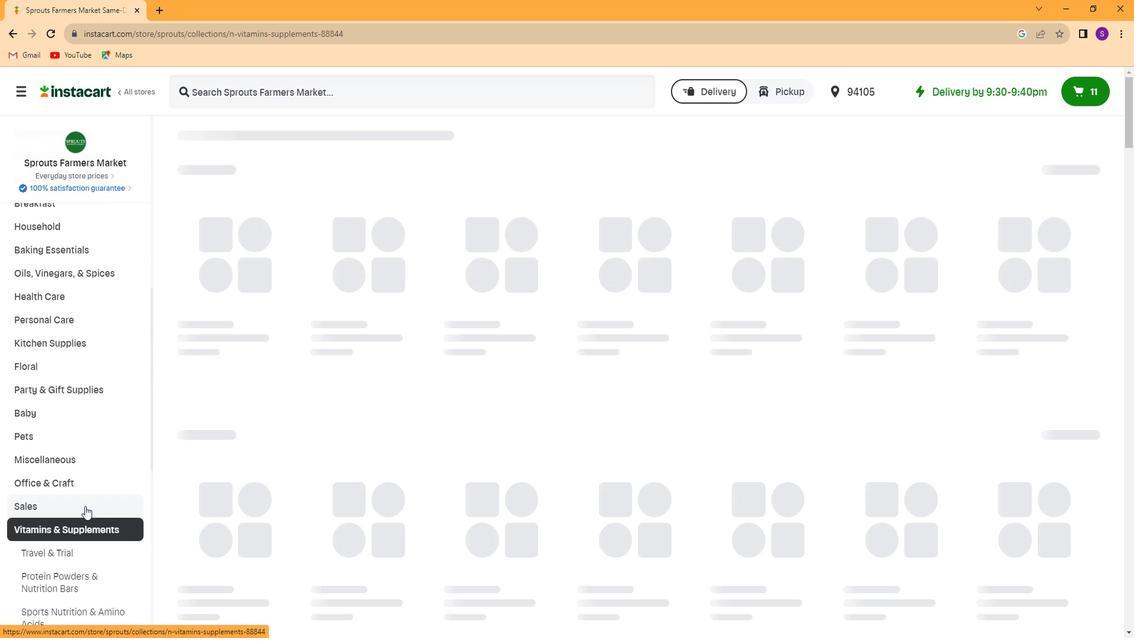
Action: Mouse scrolled (86, 477) with delta (0, 0)
Screenshot: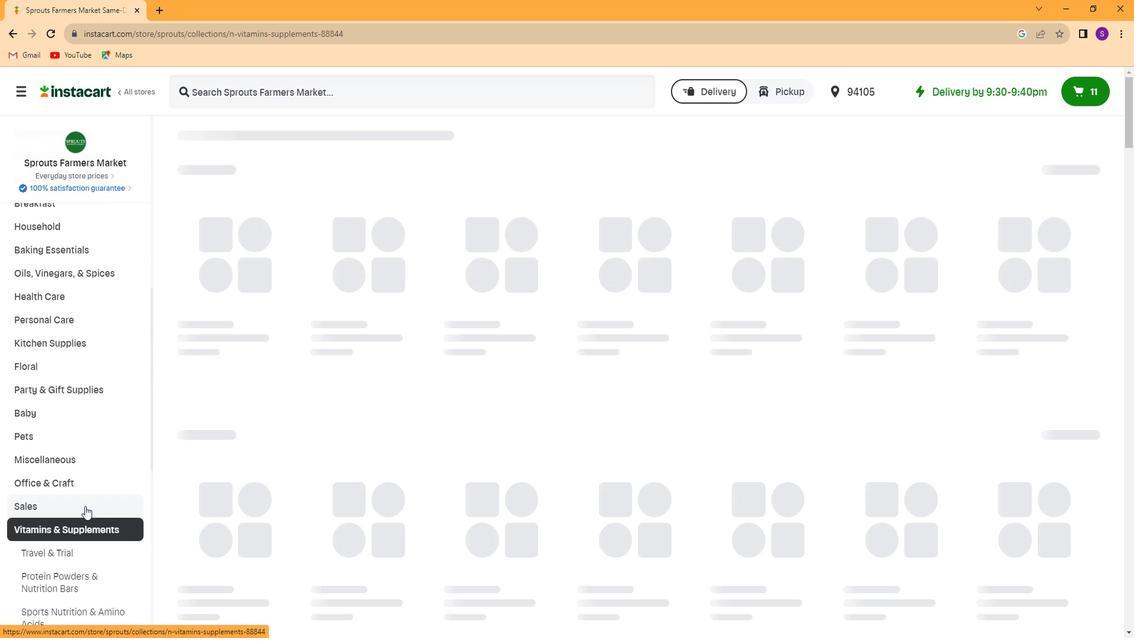 
Action: Mouse moved to (73, 597)
Screenshot: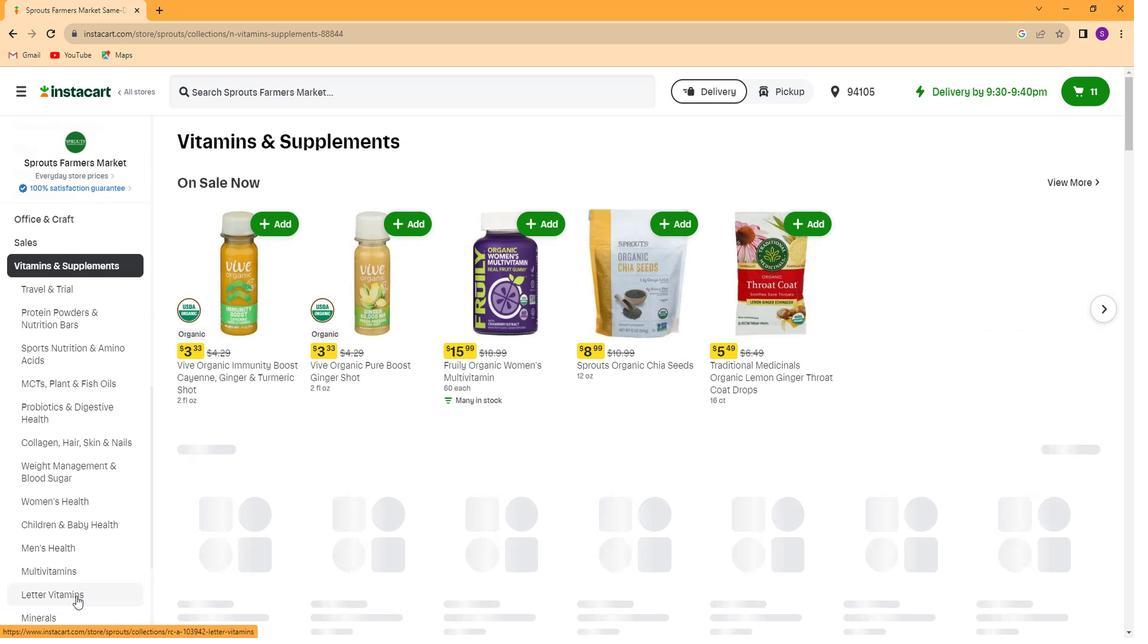 
Action: Mouse pressed left at (73, 597)
Screenshot: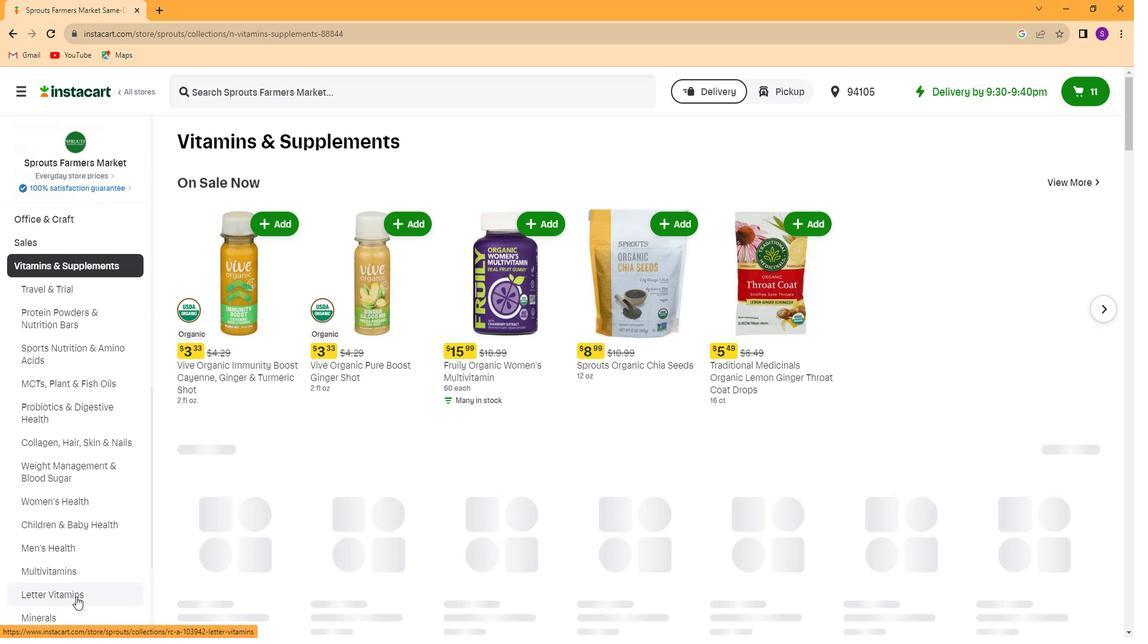 
Action: Mouse moved to (450, 90)
Screenshot: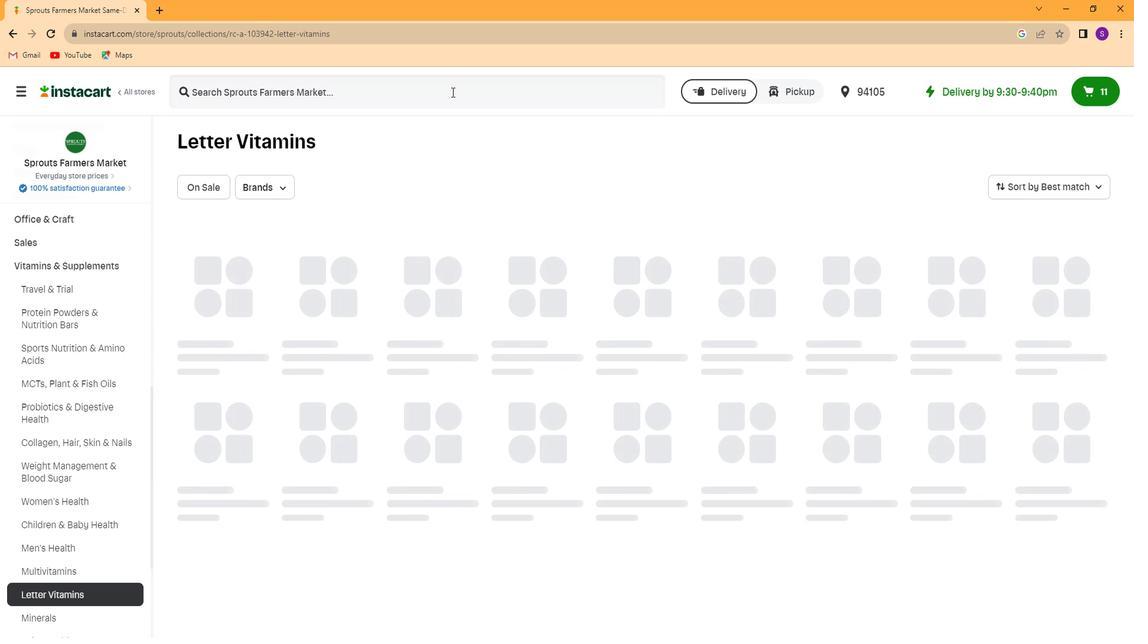 
Action: Mouse pressed left at (450, 90)
Screenshot: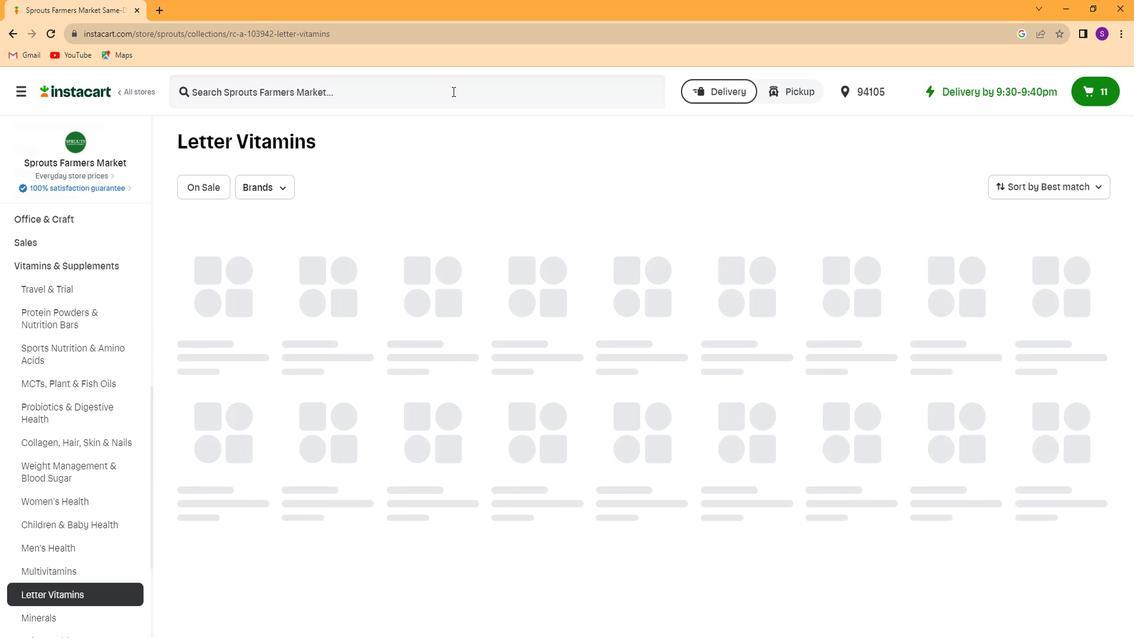 
Action: Key pressed <Key.caps_lock>C<Key.caps_lock>outry<Key.space>life<Key.space>vitamin<Key.space><Key.caps_lock>D3<Key.space>1000<Key.space>IU<Key.enter><Key.caps_lock>
Screenshot: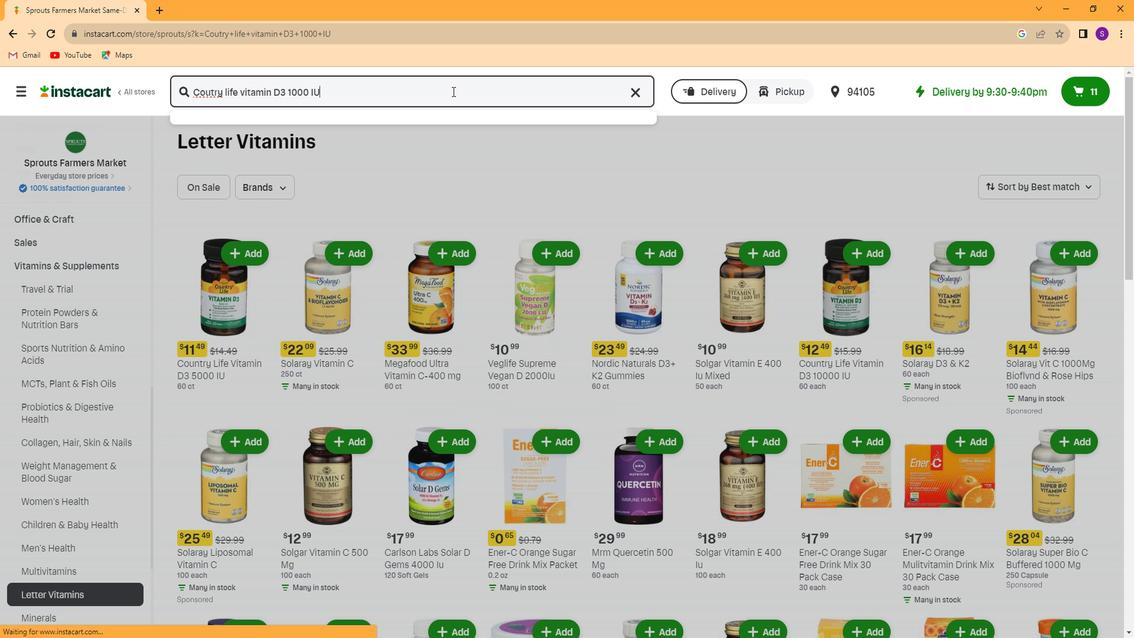 
Action: Mouse moved to (537, 303)
Screenshot: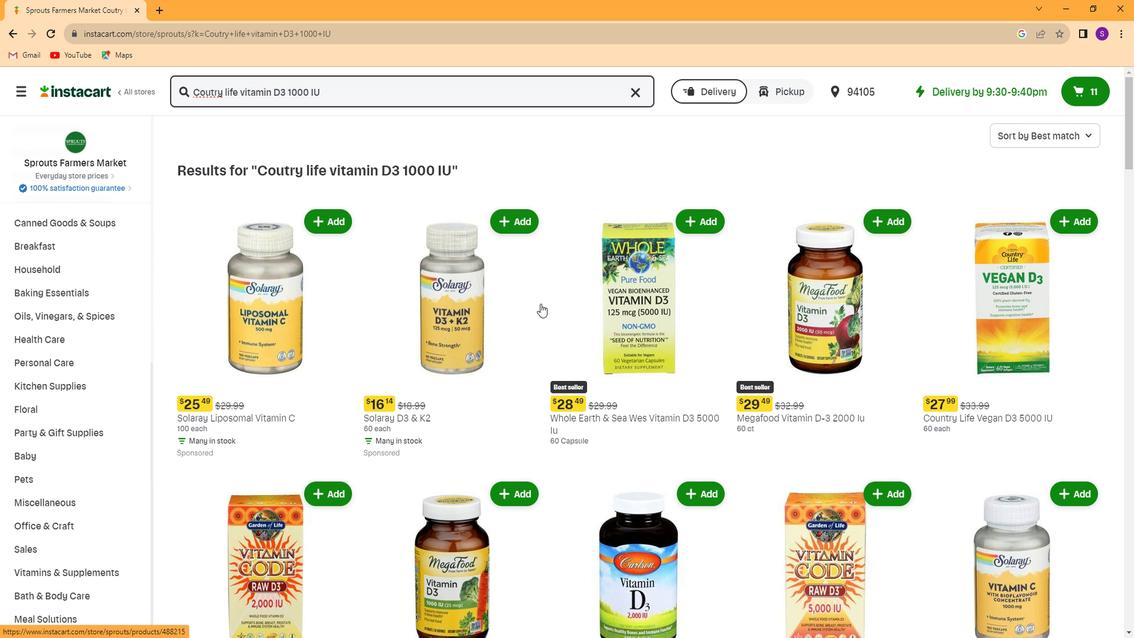 
Action: Mouse scrolled (537, 303) with delta (0, 0)
Screenshot: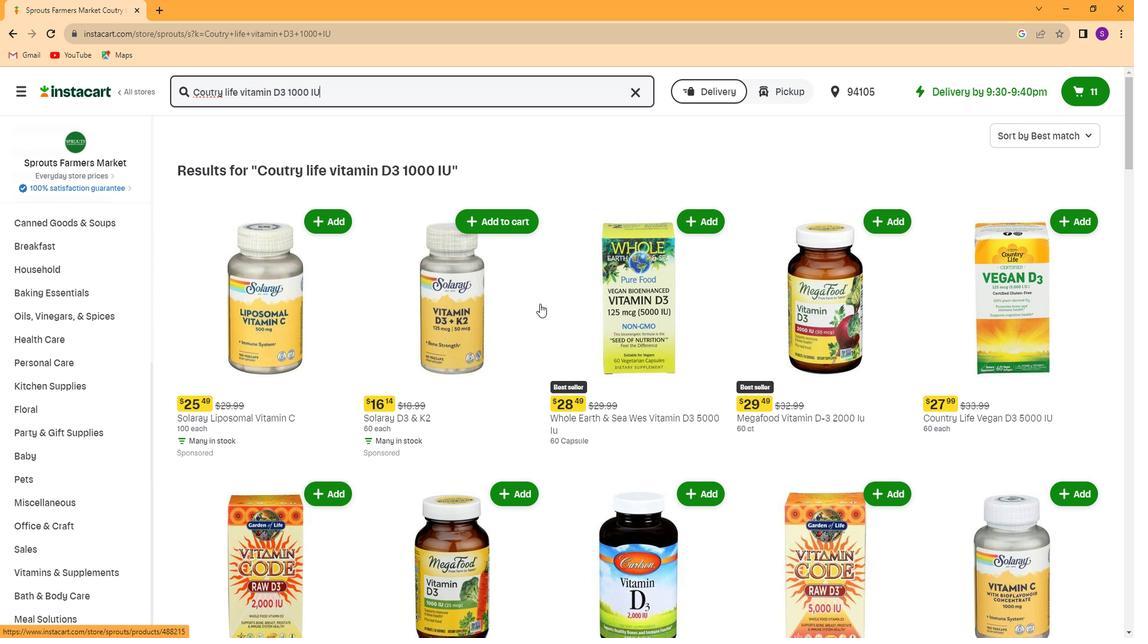 
Action: Mouse scrolled (537, 303) with delta (0, 0)
Screenshot: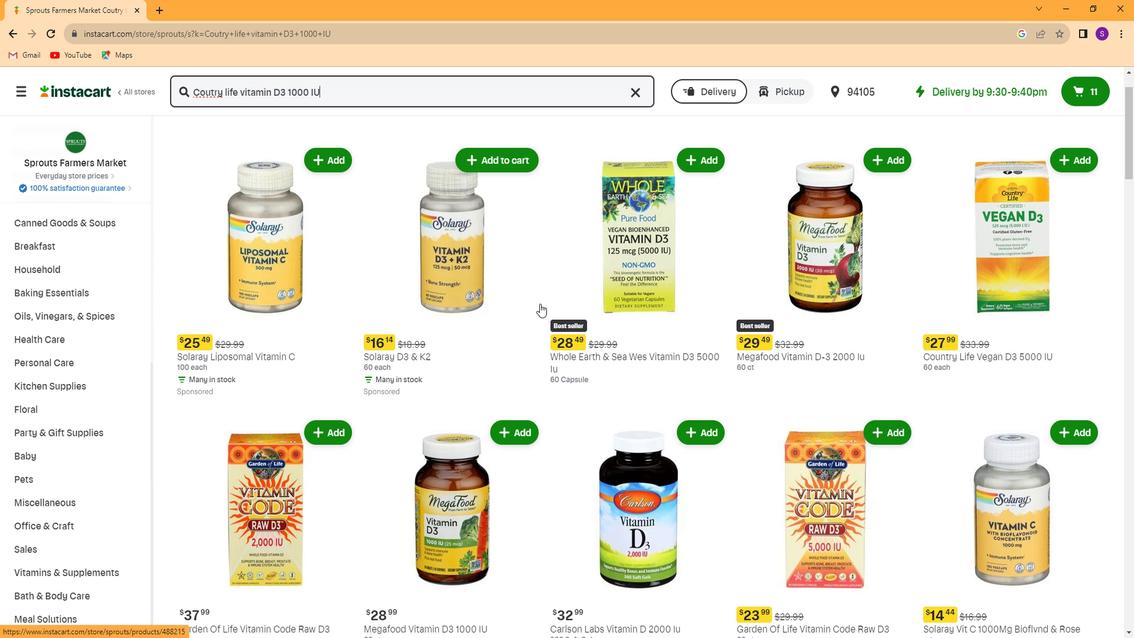
Action: Mouse scrolled (537, 303) with delta (0, 0)
Screenshot: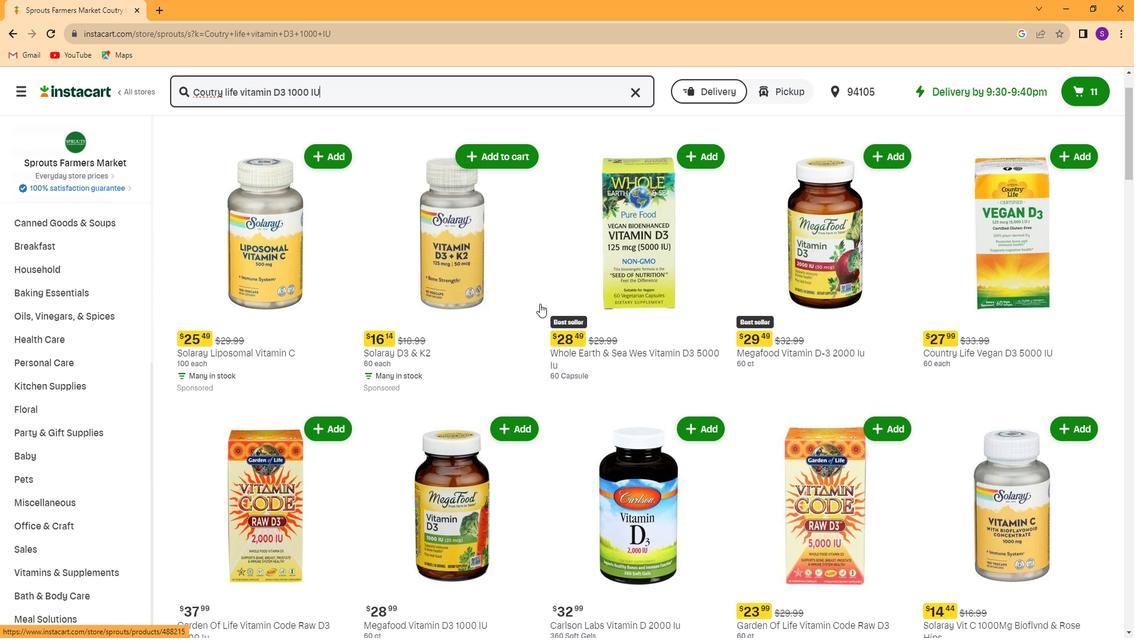 
Action: Mouse scrolled (537, 303) with delta (0, 0)
Screenshot: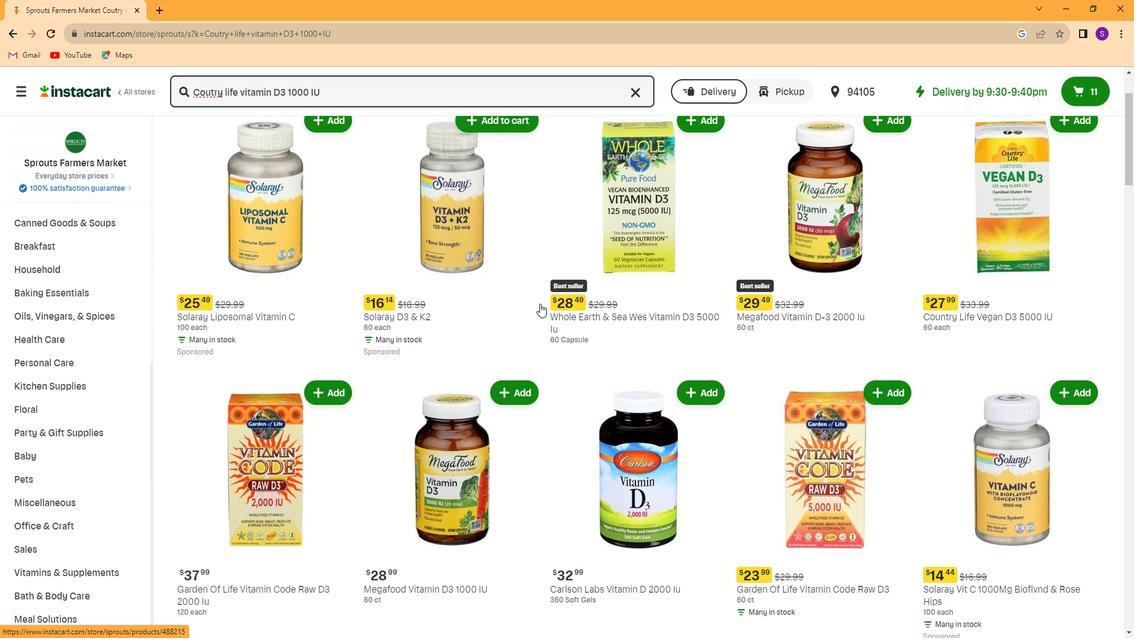 
Action: Mouse scrolled (537, 303) with delta (0, 0)
Screenshot: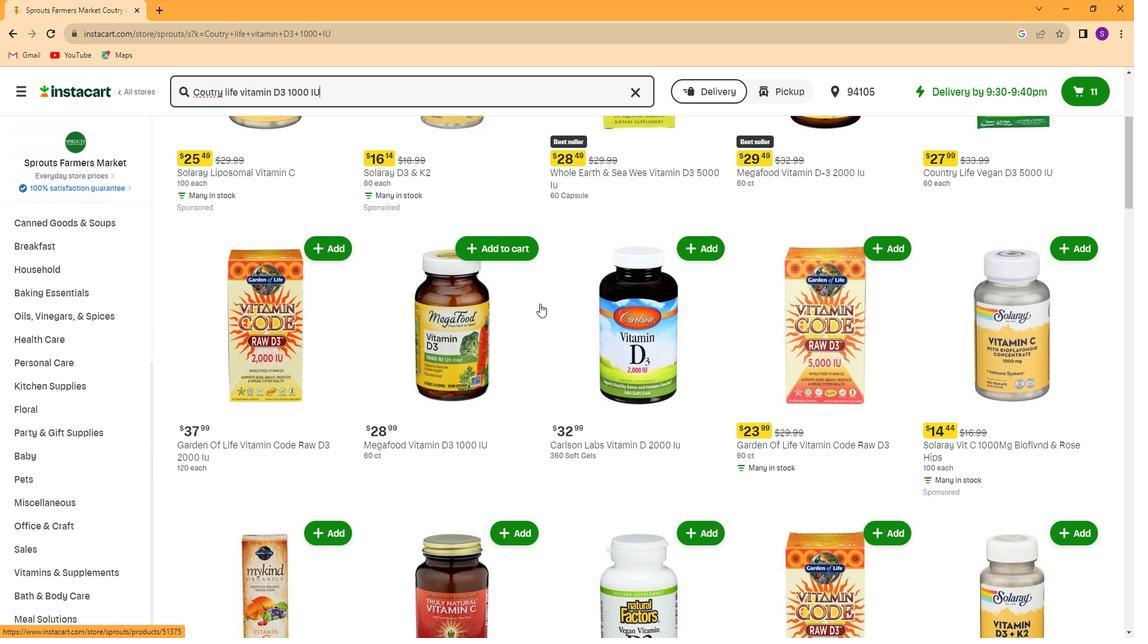 
Action: Mouse scrolled (537, 303) with delta (0, 0)
Screenshot: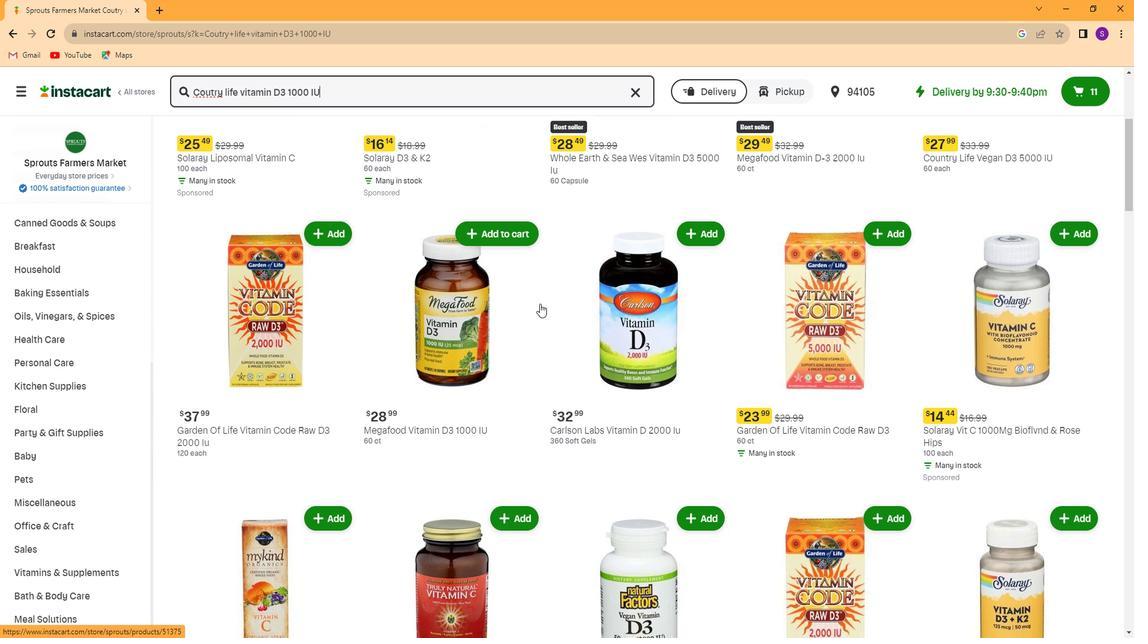 
